 Task: Measure the distance between New York City and Chicago.
Action: Mouse moved to (191, 89)
Screenshot: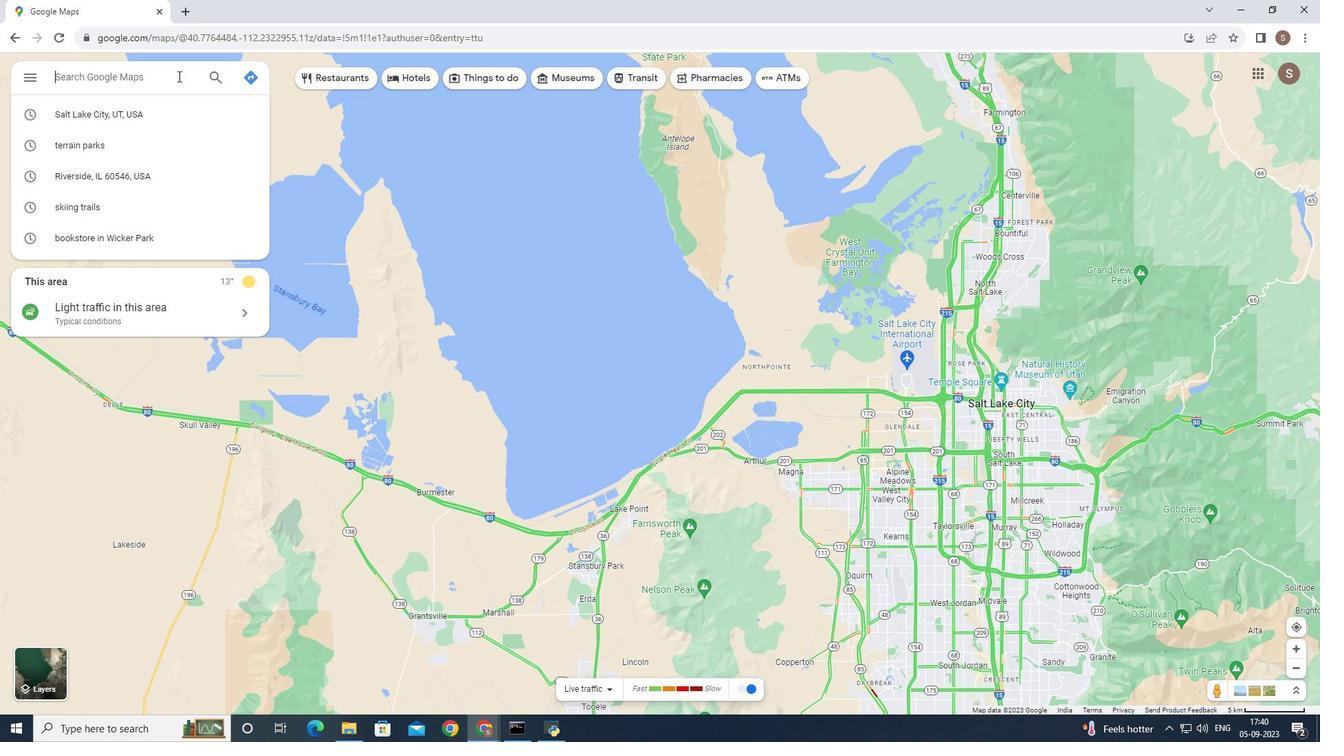 
Action: Mouse pressed left at (191, 89)
Screenshot: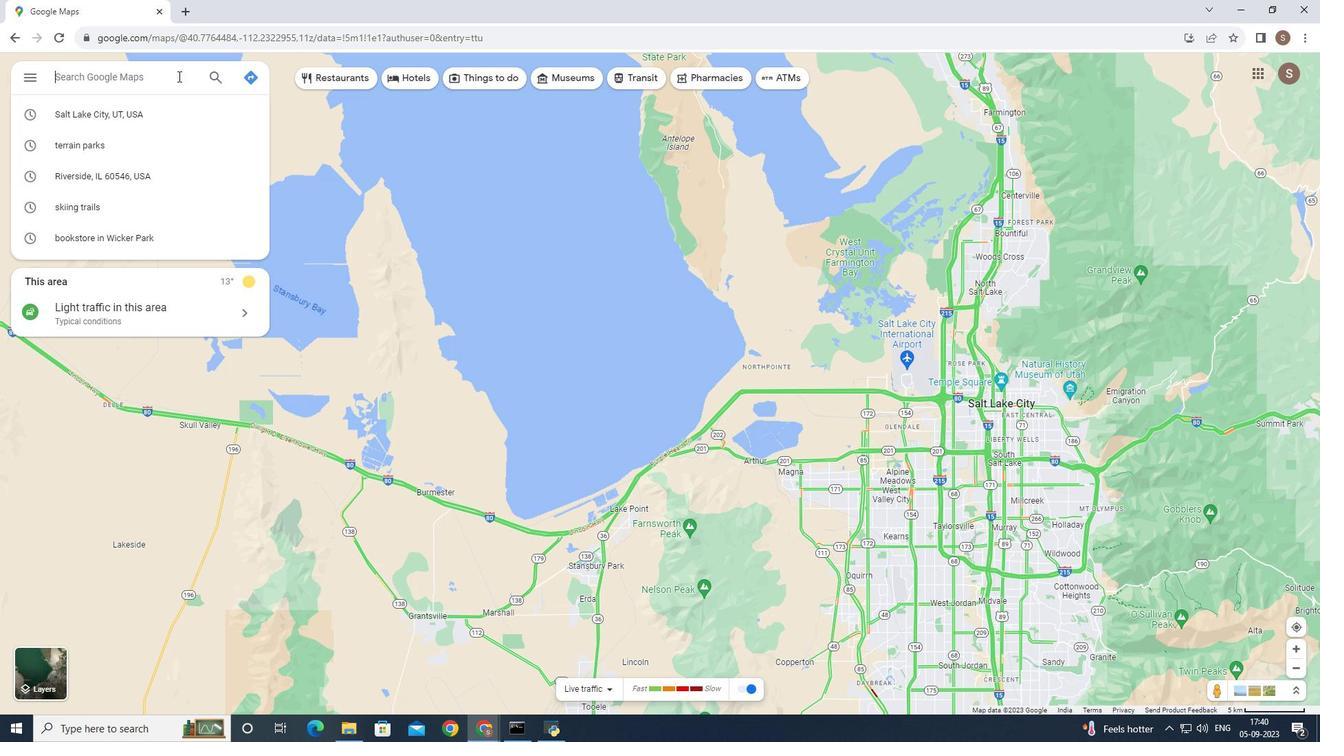 
Action: Mouse moved to (99, 313)
Screenshot: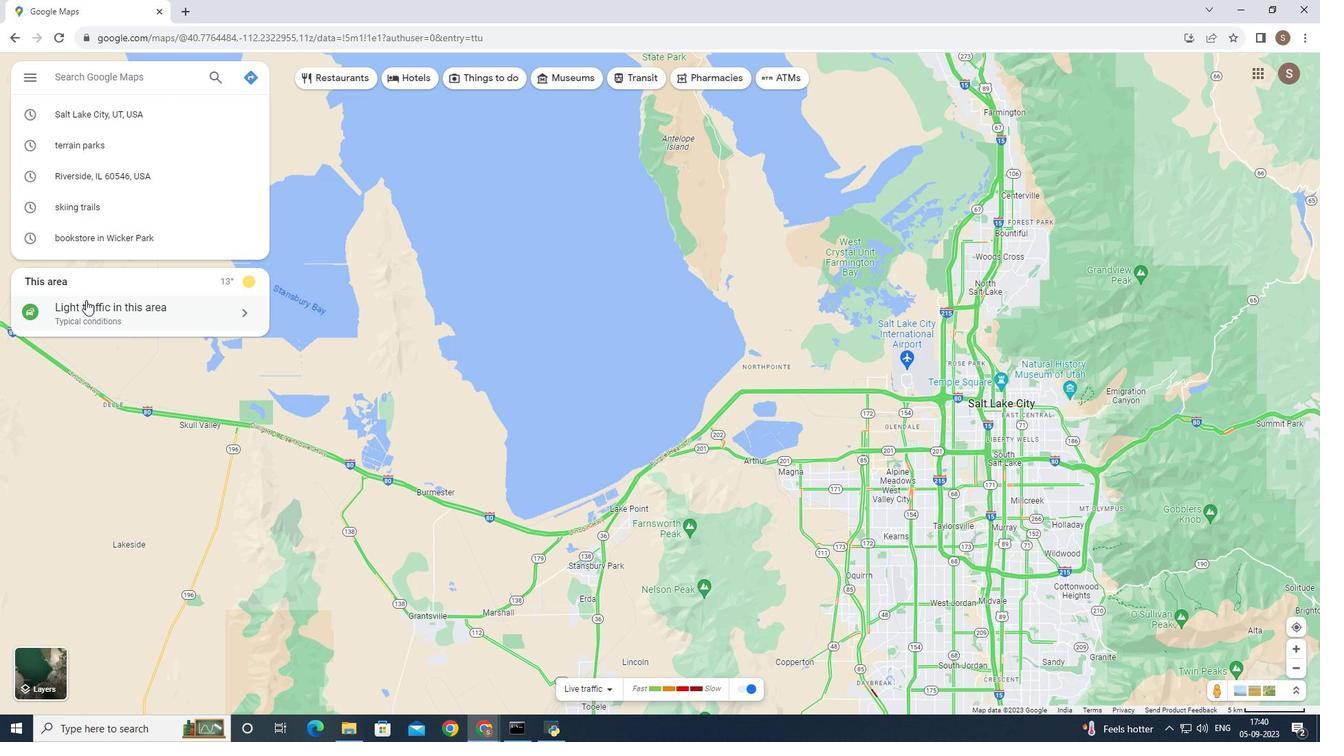 
Action: Mouse pressed left at (99, 313)
Screenshot: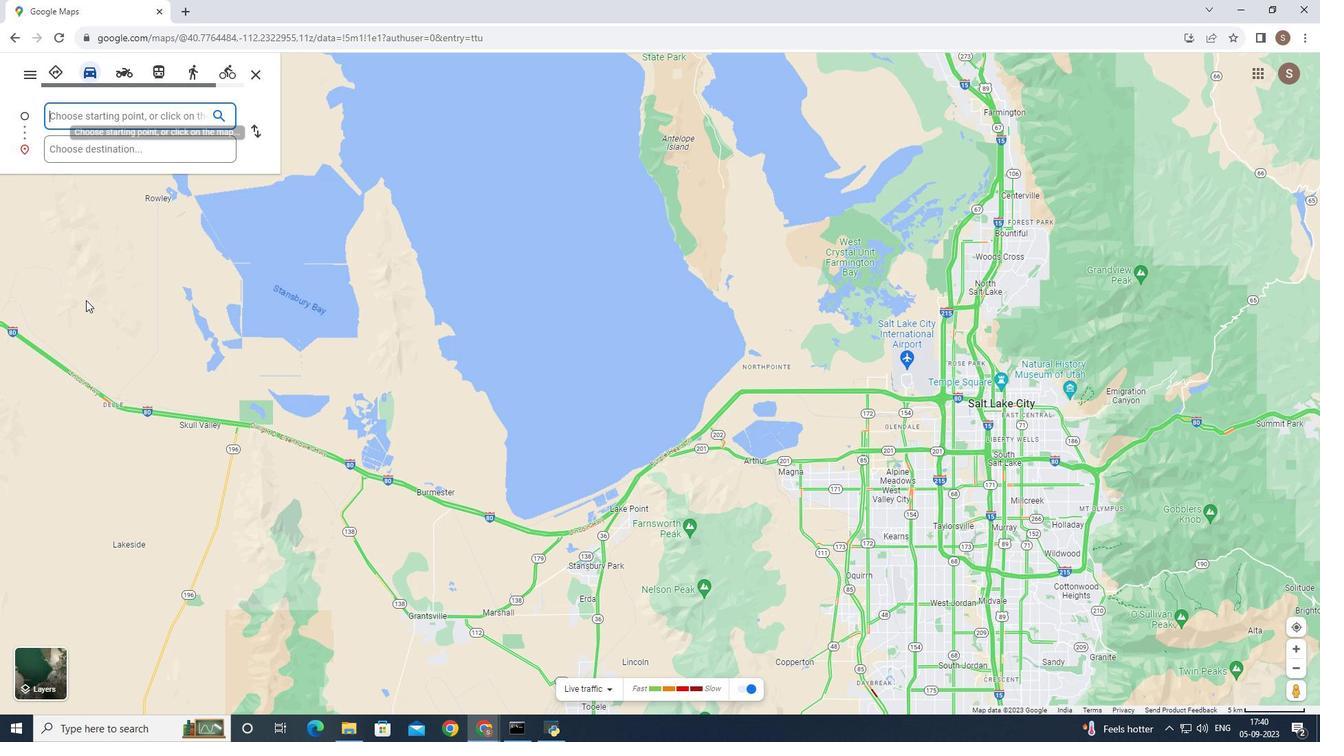 
Action: Mouse moved to (95, 127)
Screenshot: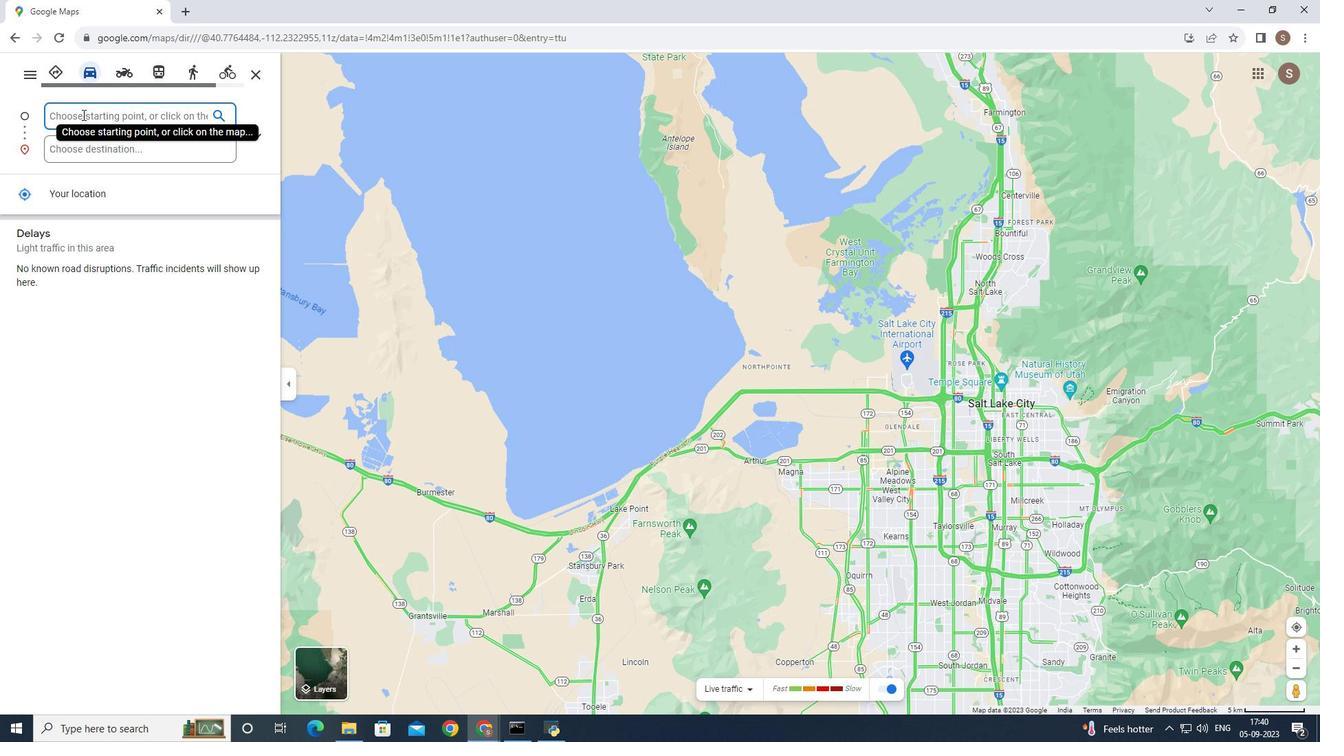 
Action: Key pressed <Key.shift><Key.shift><Key.shift><Key.shift><Key.shift><Key.shift><Key.shift><Key.shift><Key.shift><Key.shift><Key.shift><Key.shift><Key.shift><Key.shift>New<Key.space><Key.shift><Key.shift><Key.shift><Key.shift><Key.shift><Key.shift><Key.shift><Key.shift>York<Key.space><Key.shift>City
Screenshot: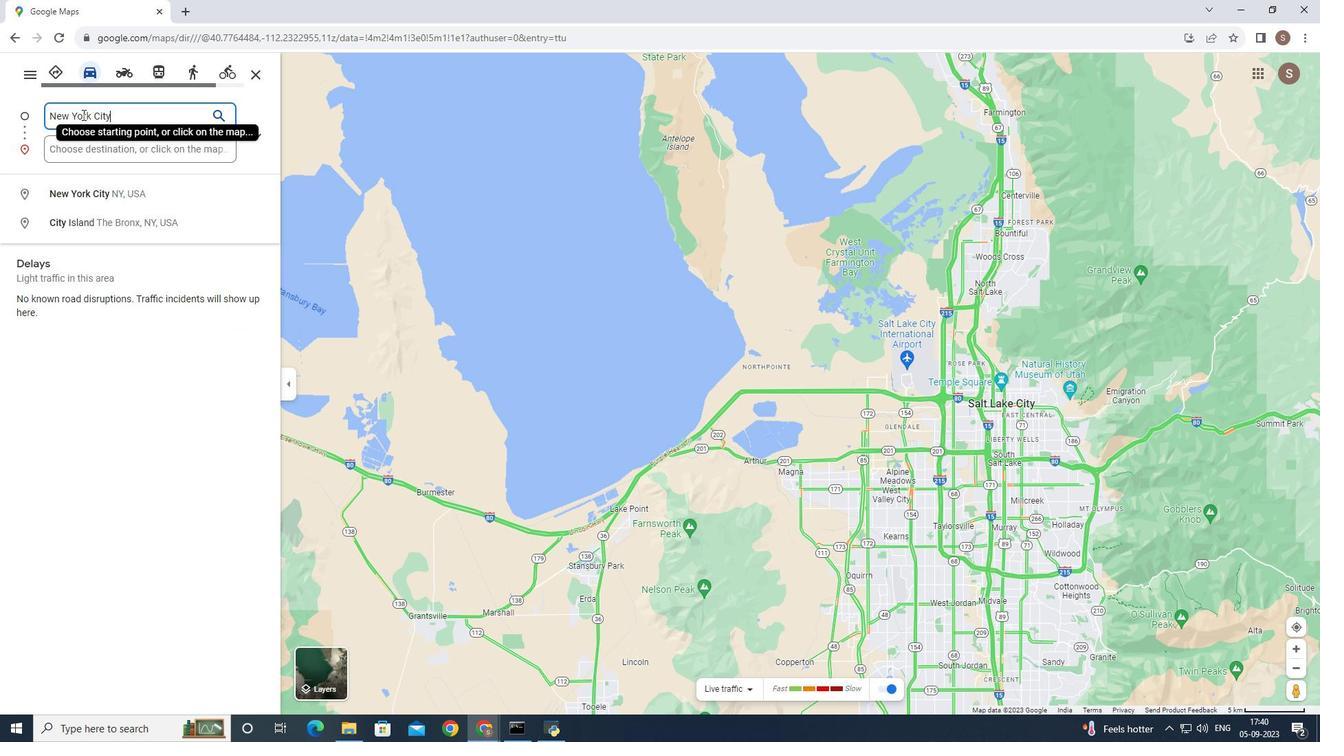 
Action: Mouse moved to (101, 158)
Screenshot: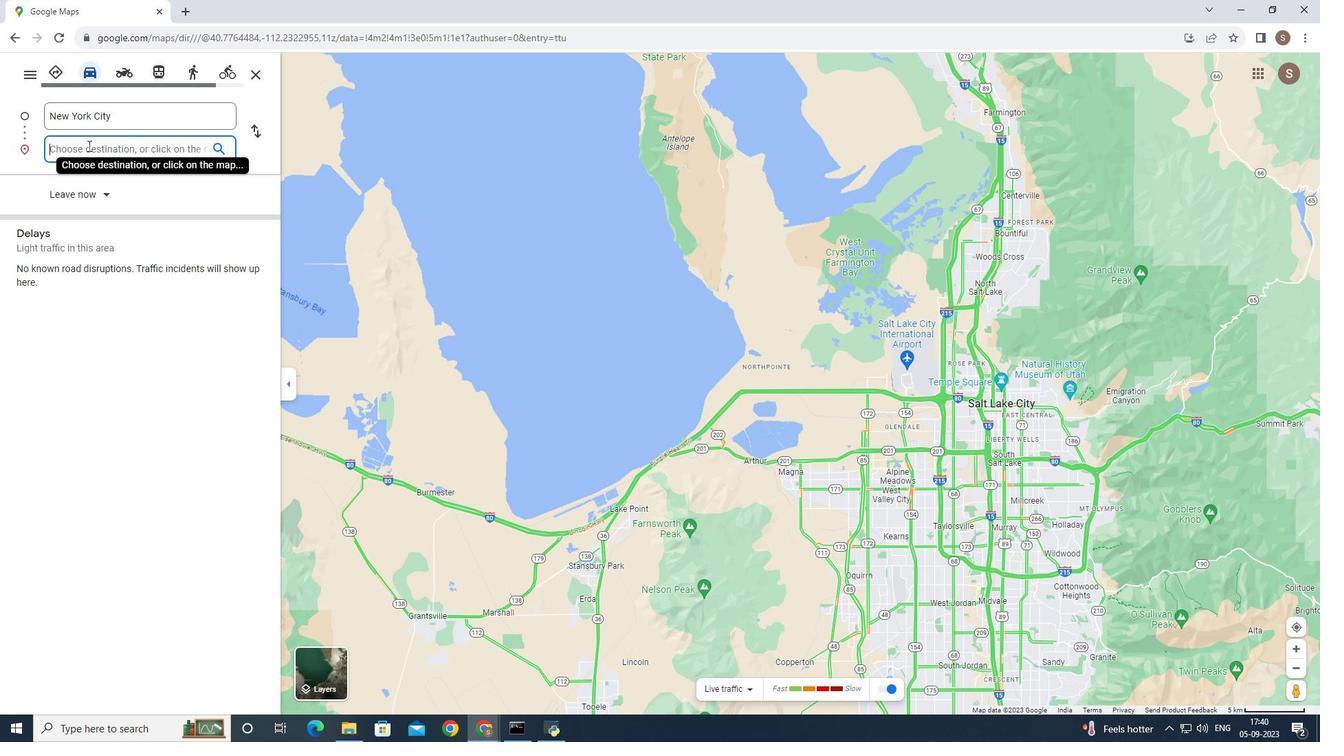 
Action: Mouse pressed left at (101, 158)
Screenshot: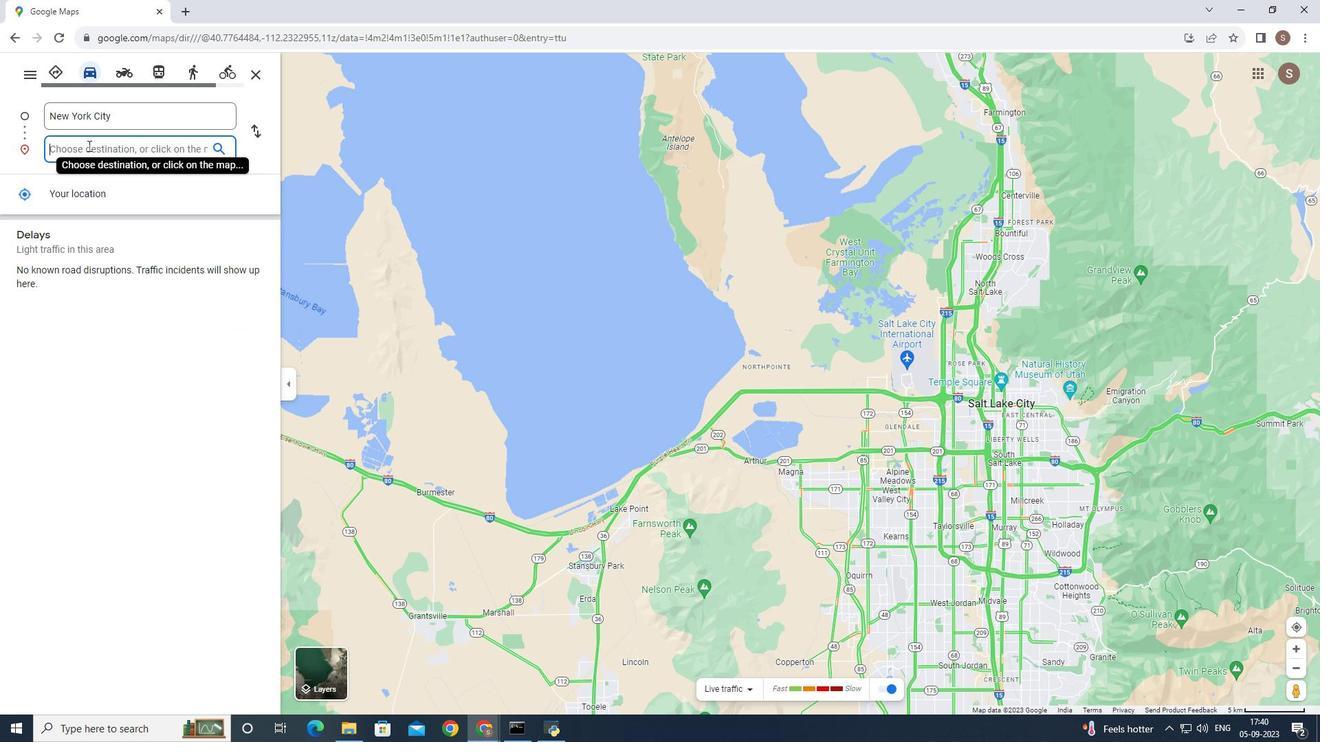 
Action: Key pressed <Key.shift><Key.shift><Key.shift><Key.shift><Key.shift><Key.shift><Key.shift><Key.shift><Key.shift><Key.shift><Key.shift><Key.shift>Chicago<Key.enter>
Screenshot: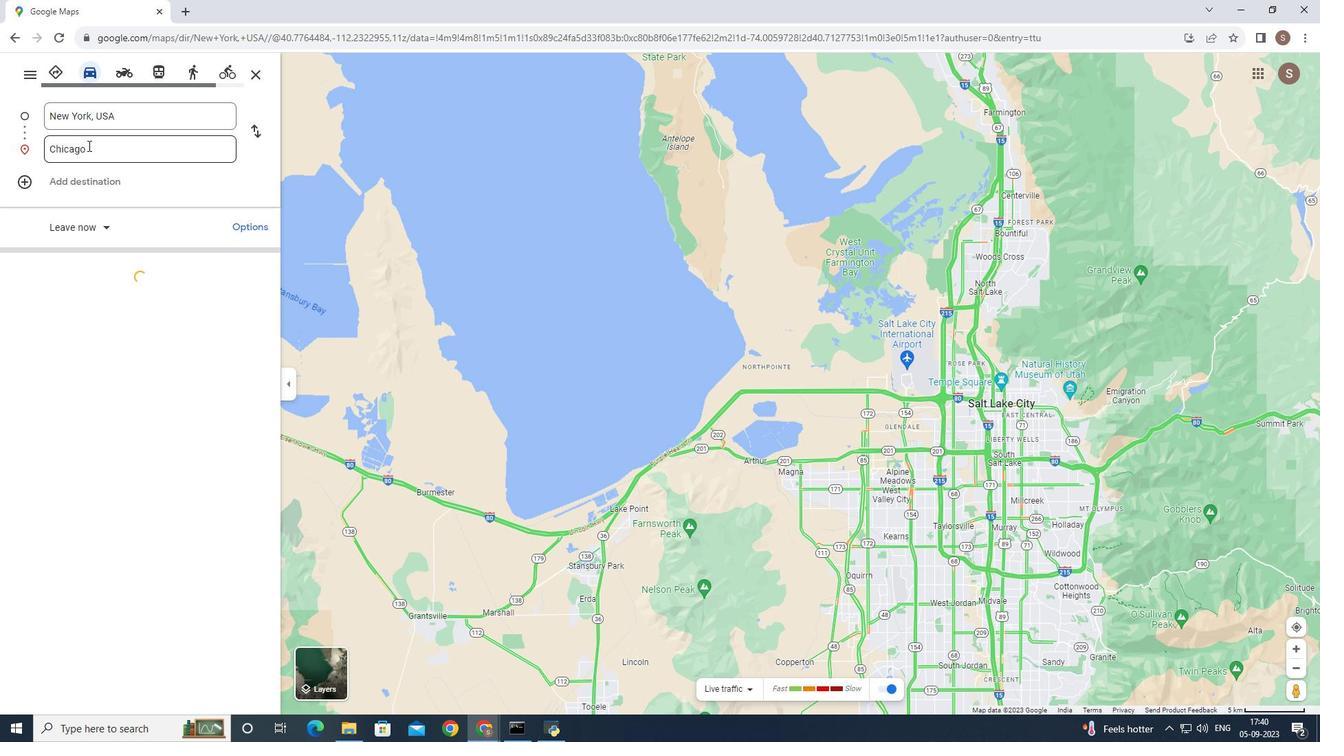 
Action: Mouse moved to (336, 651)
Screenshot: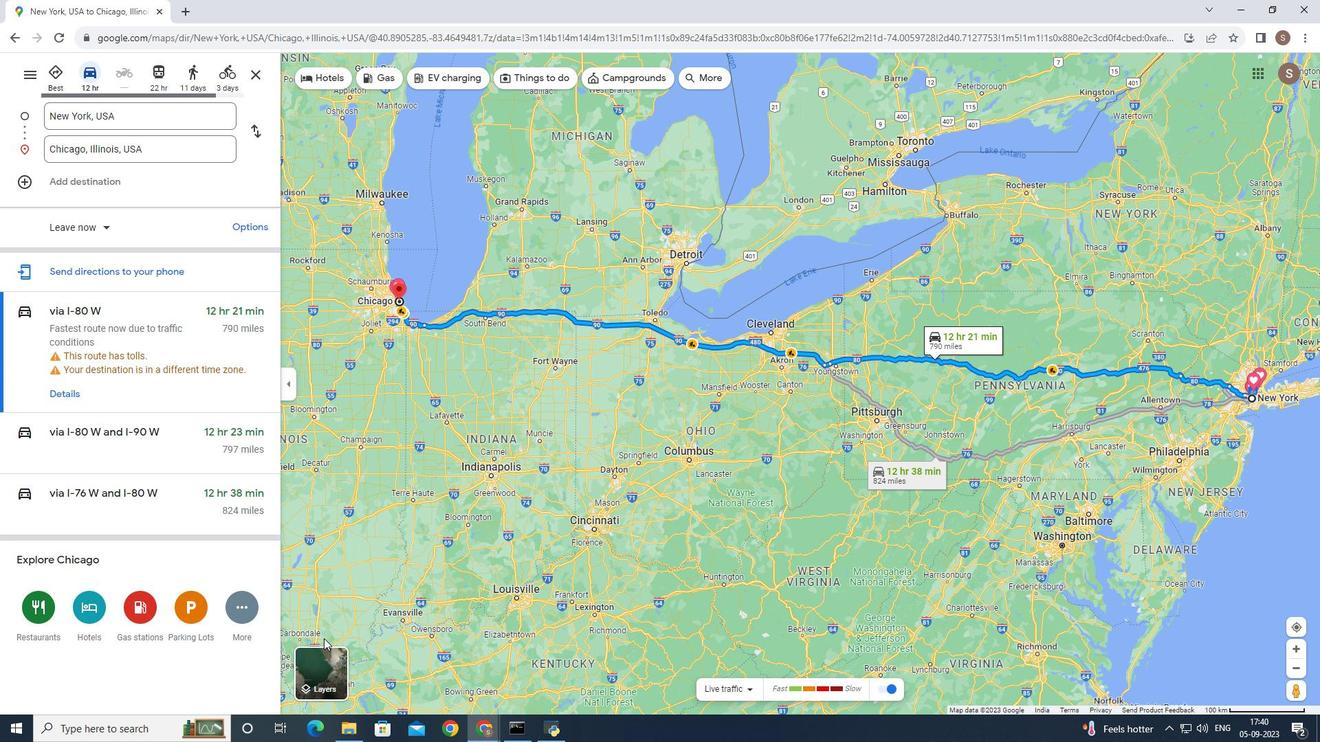 
Action: Mouse pressed left at (336, 651)
Screenshot: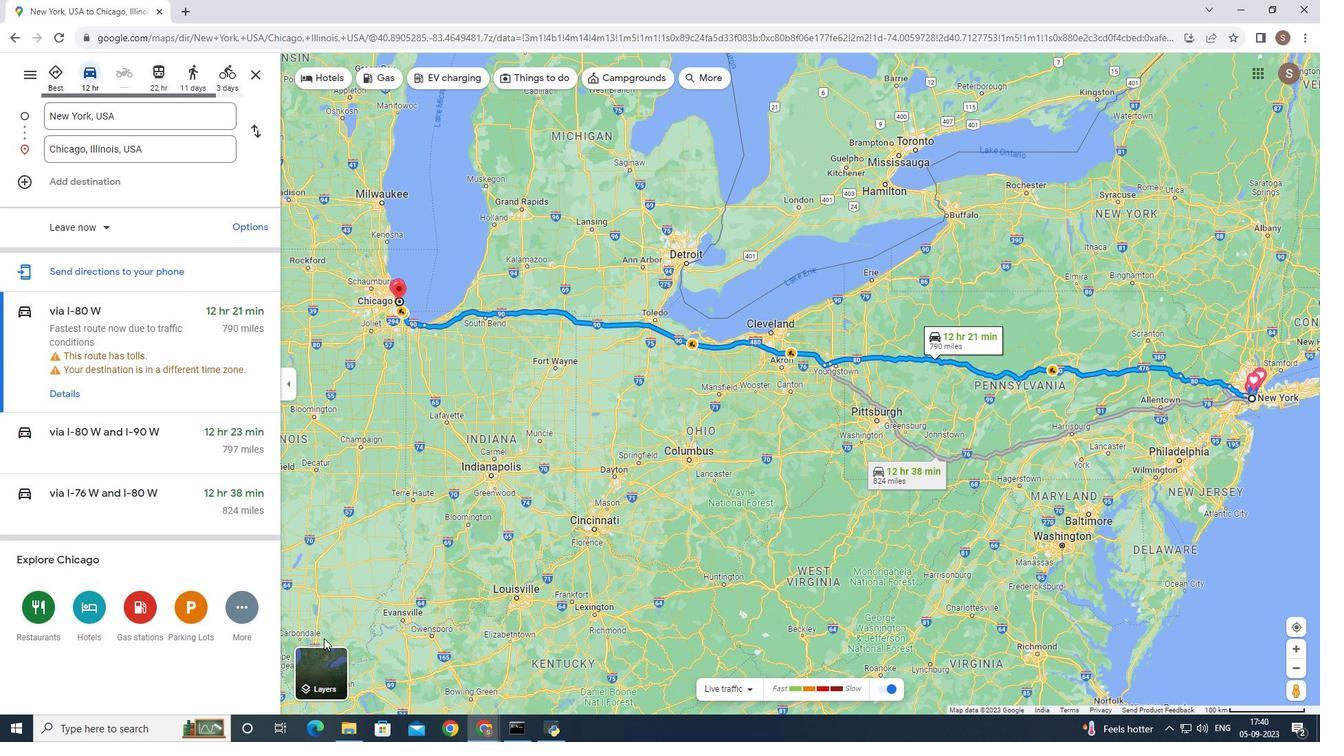 
Action: Mouse moved to (336, 666)
Screenshot: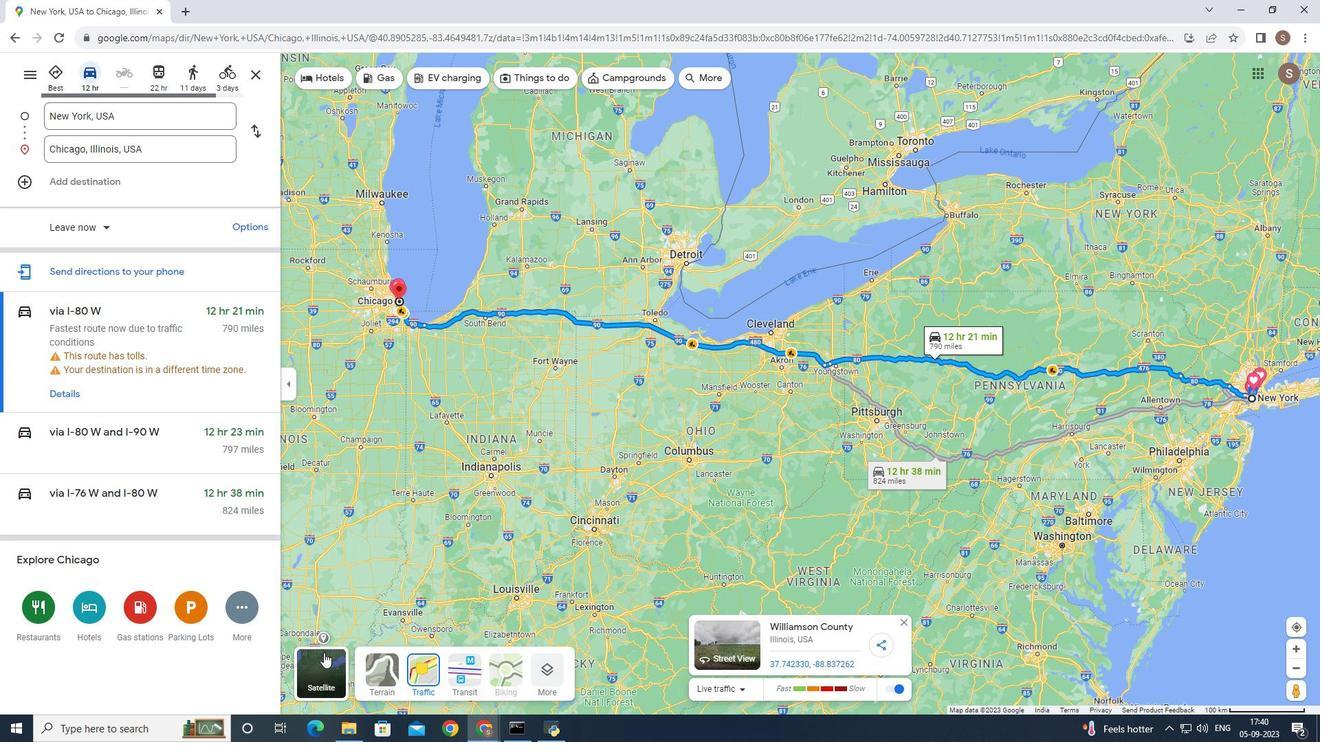 
Action: Mouse pressed left at (336, 666)
Screenshot: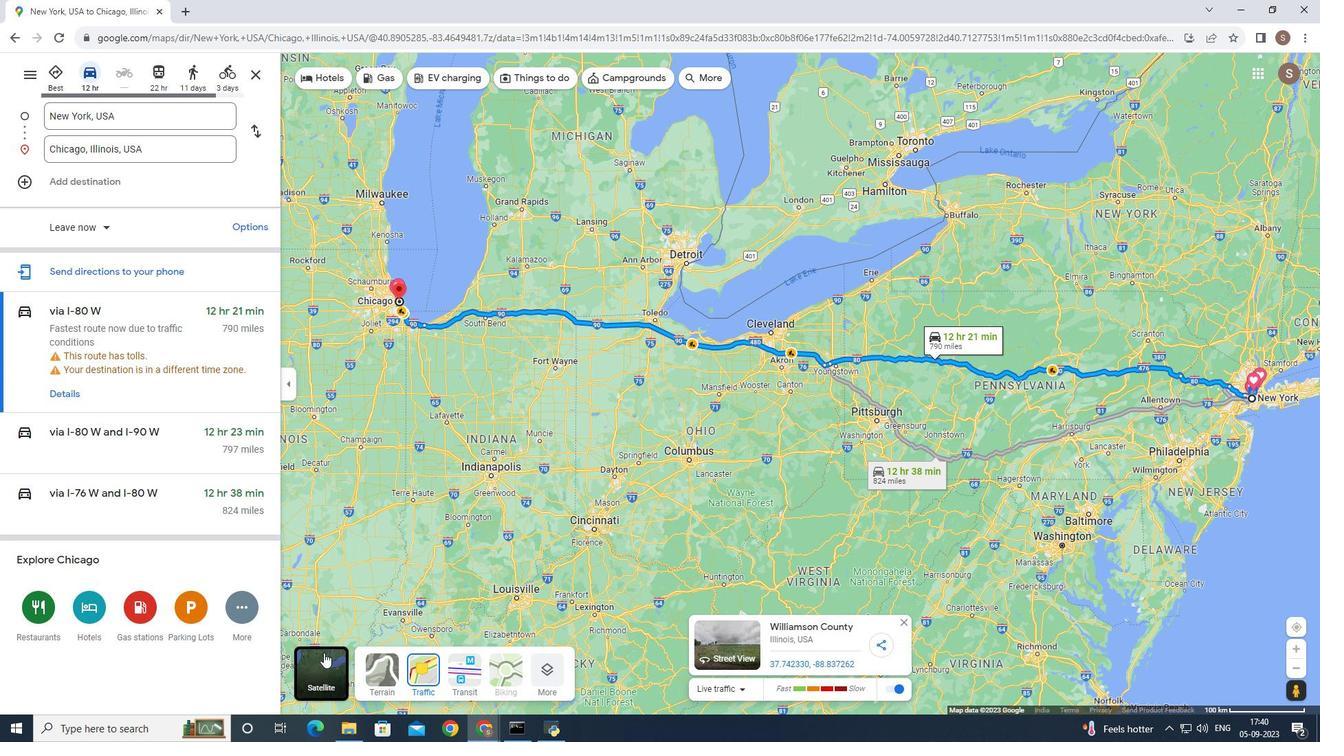 
Action: Mouse moved to (353, 688)
Screenshot: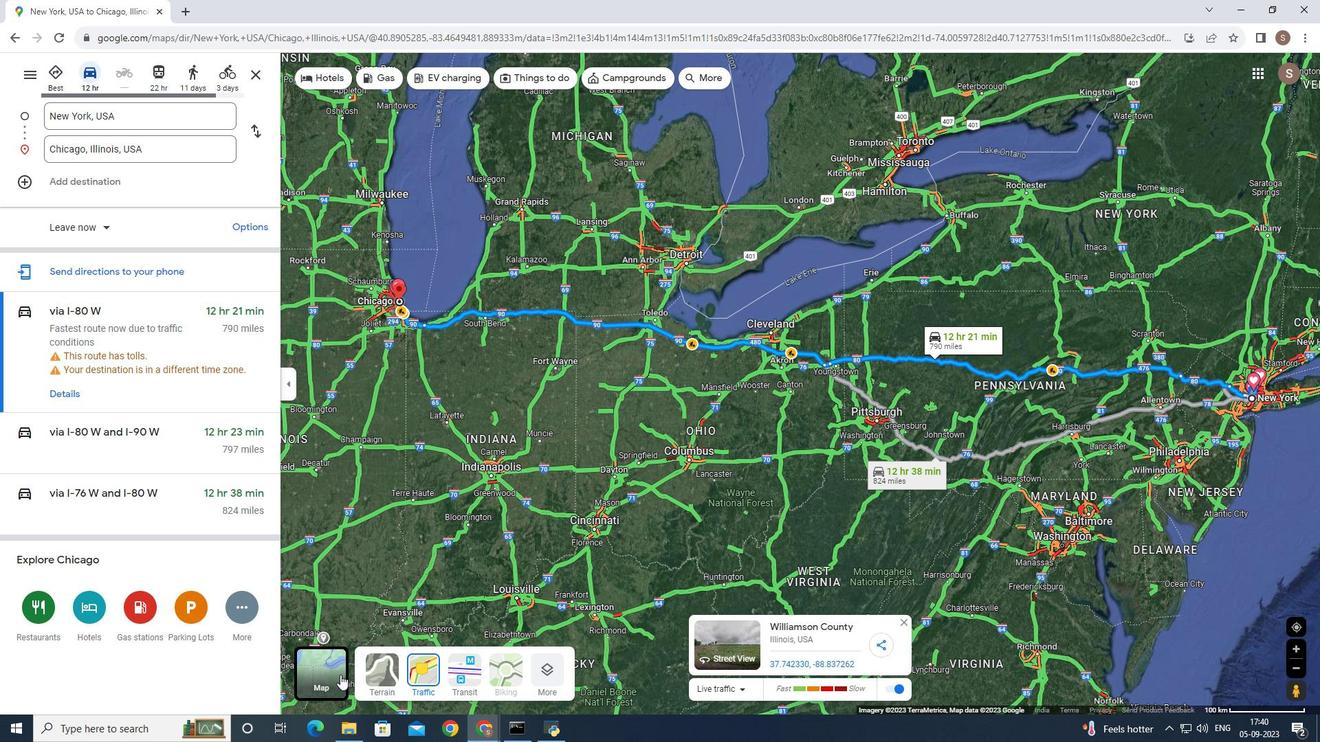 
Action: Mouse pressed left at (353, 688)
Screenshot: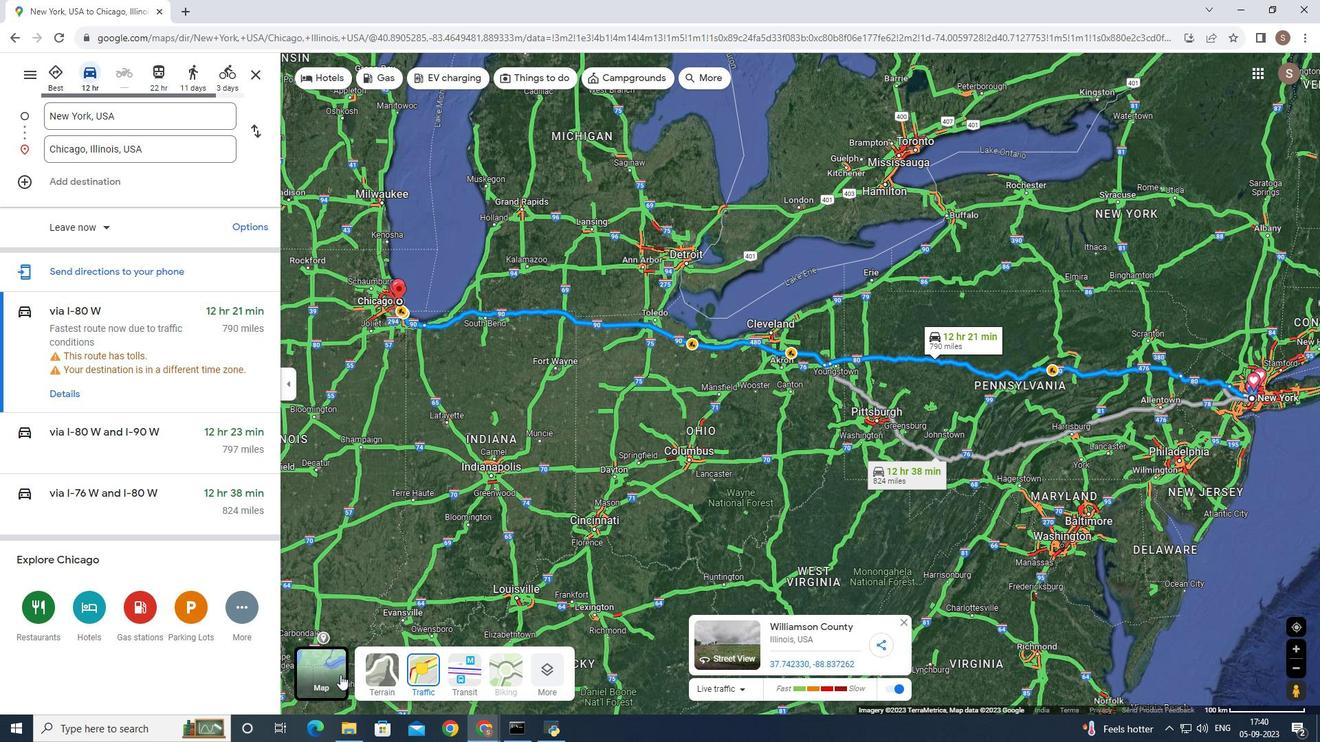 
Action: Mouse moved to (347, 685)
Screenshot: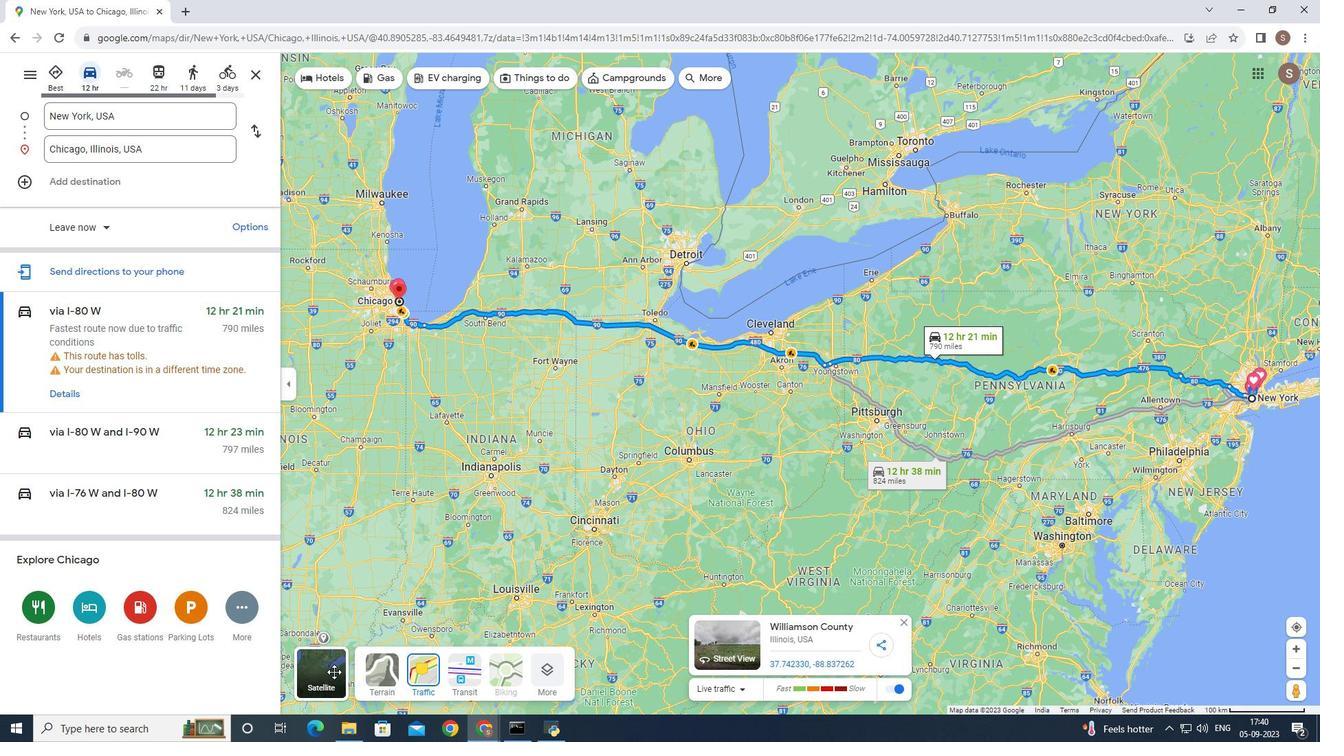 
Action: Mouse pressed left at (347, 685)
Screenshot: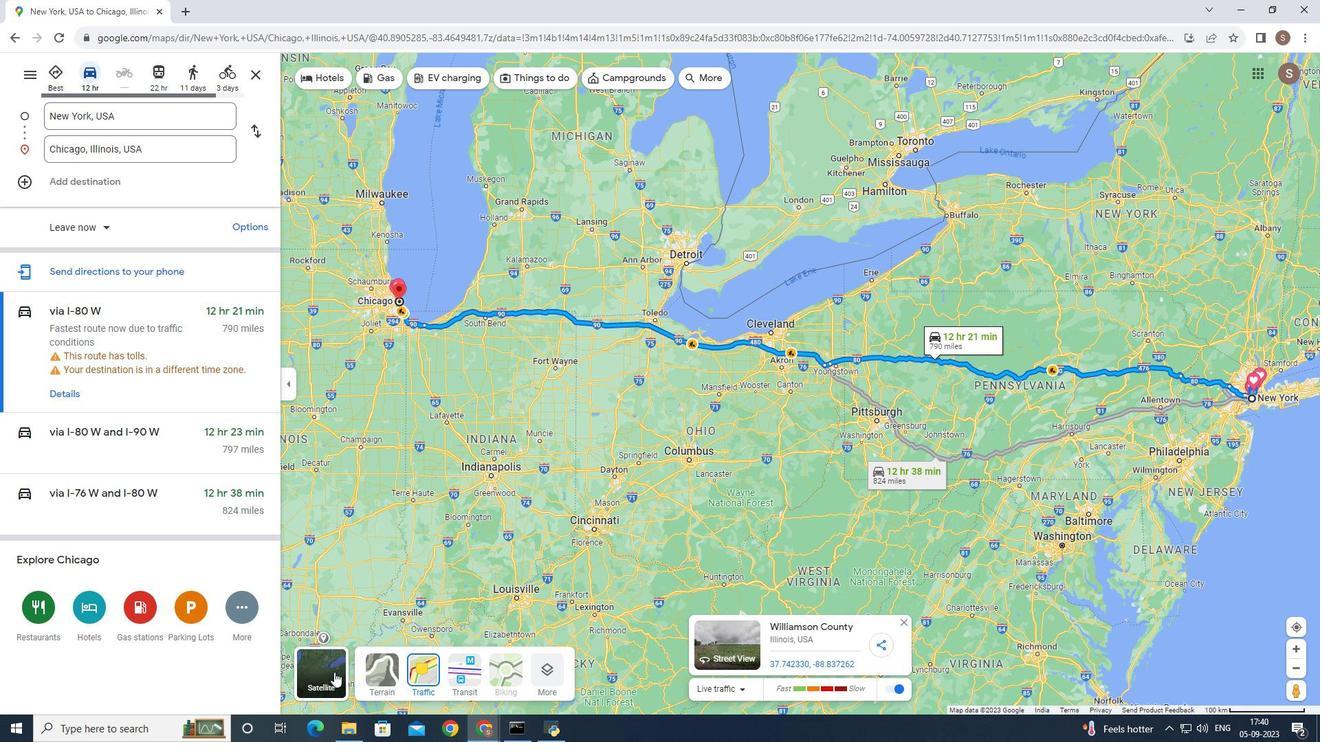 
Action: Mouse moved to (347, 684)
Screenshot: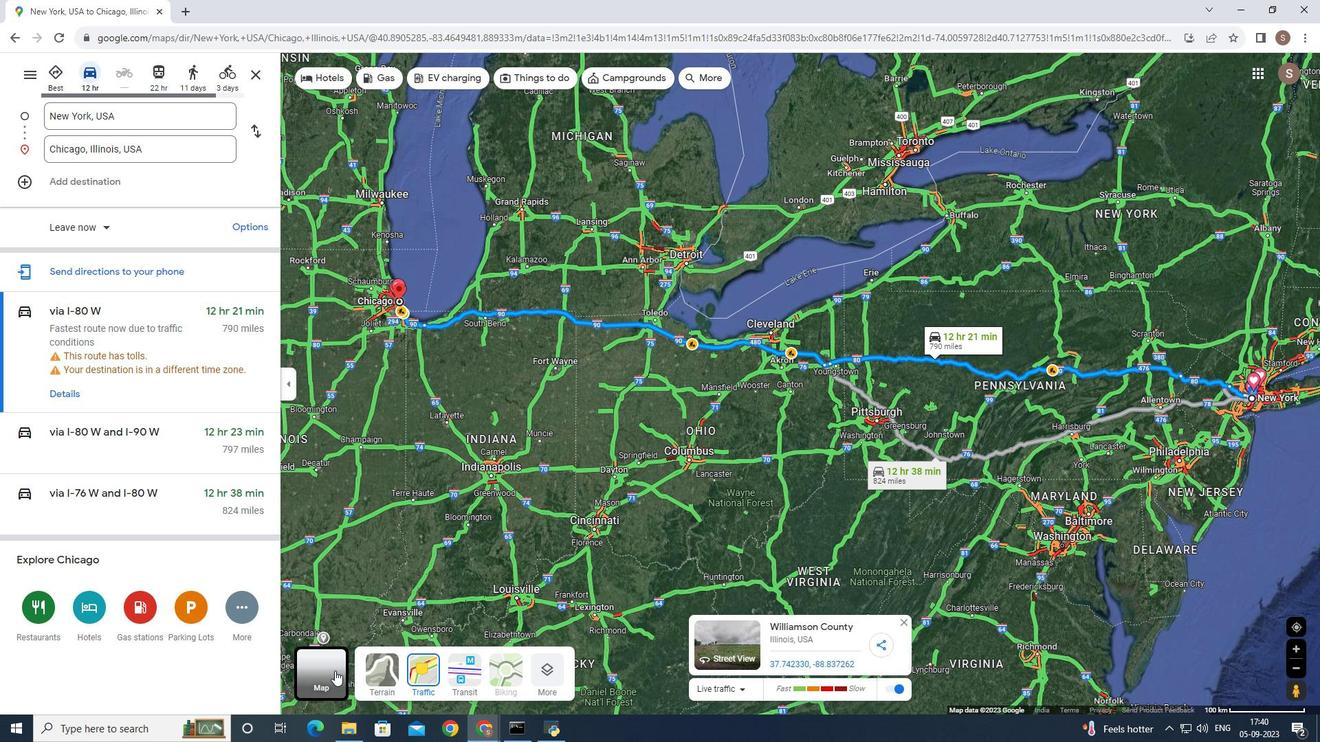 
Action: Mouse pressed left at (347, 684)
Screenshot: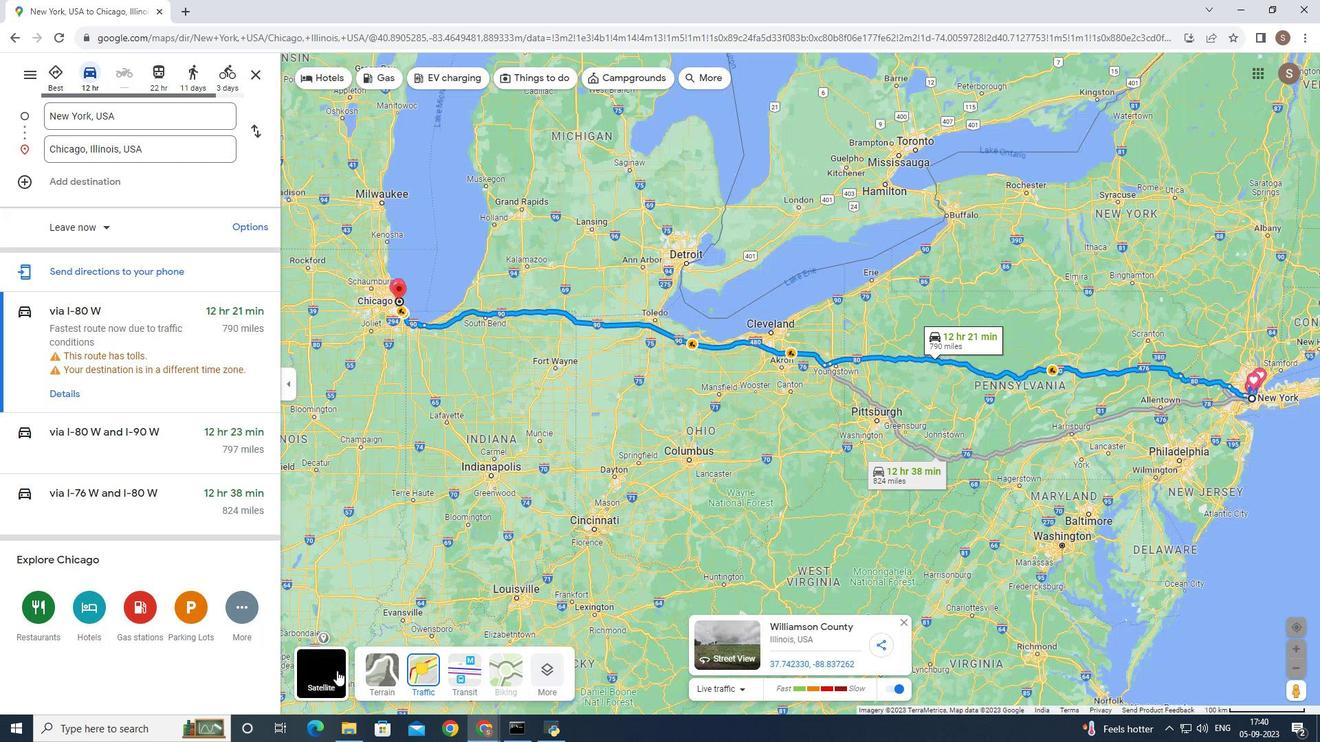 
Action: Mouse moved to (562, 686)
Screenshot: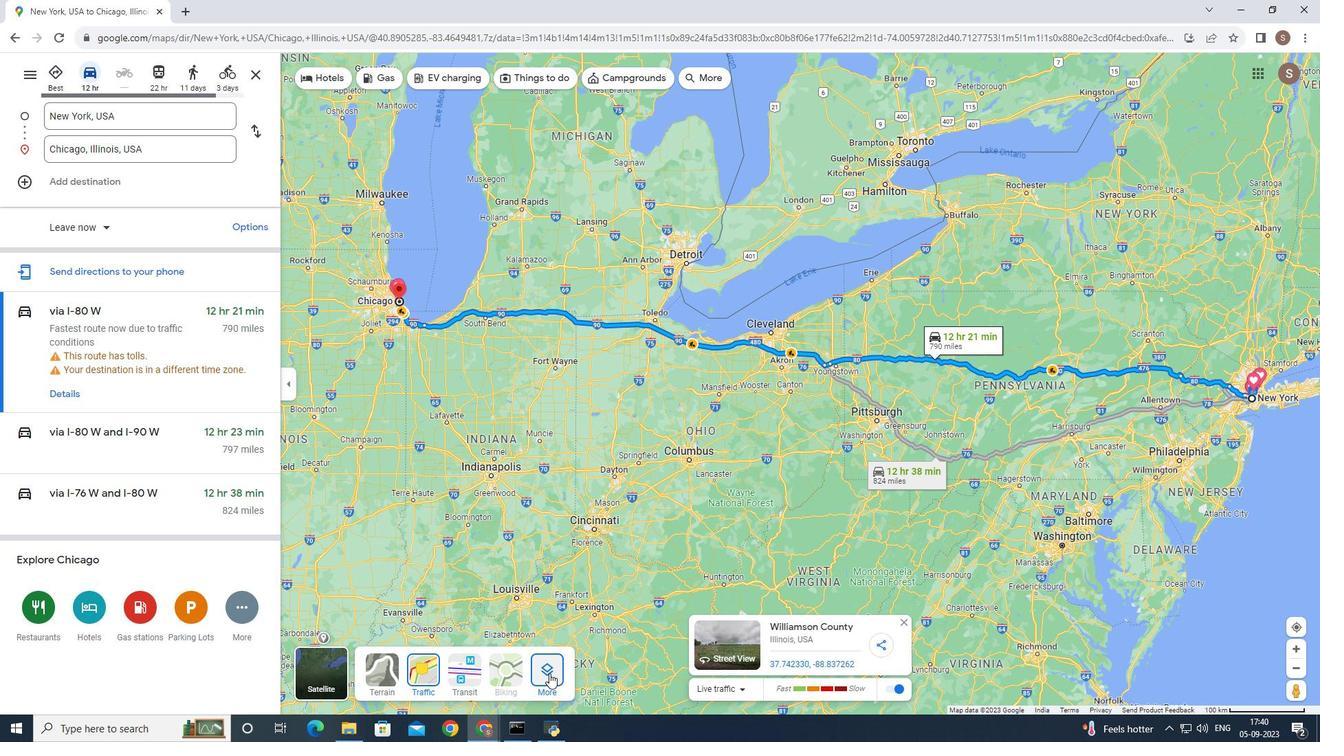 
Action: Mouse pressed left at (562, 686)
Screenshot: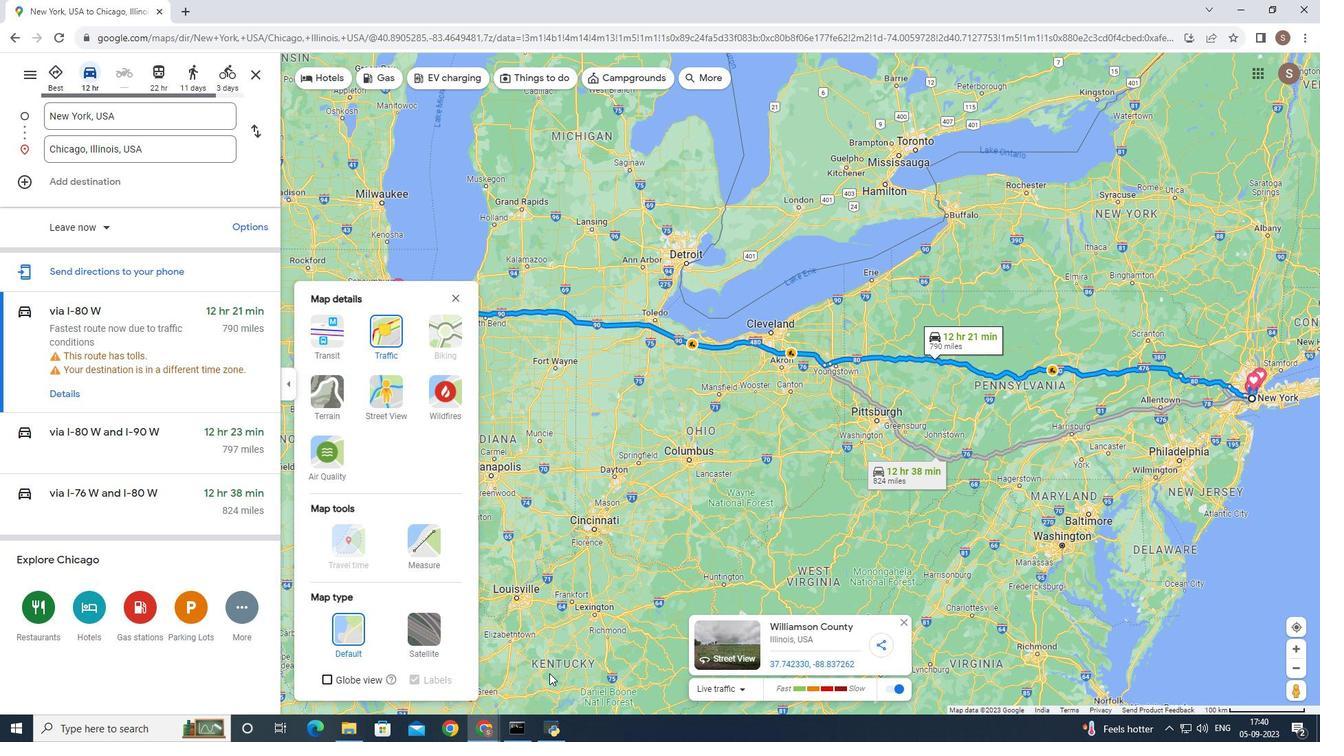 
Action: Mouse moved to (433, 574)
Screenshot: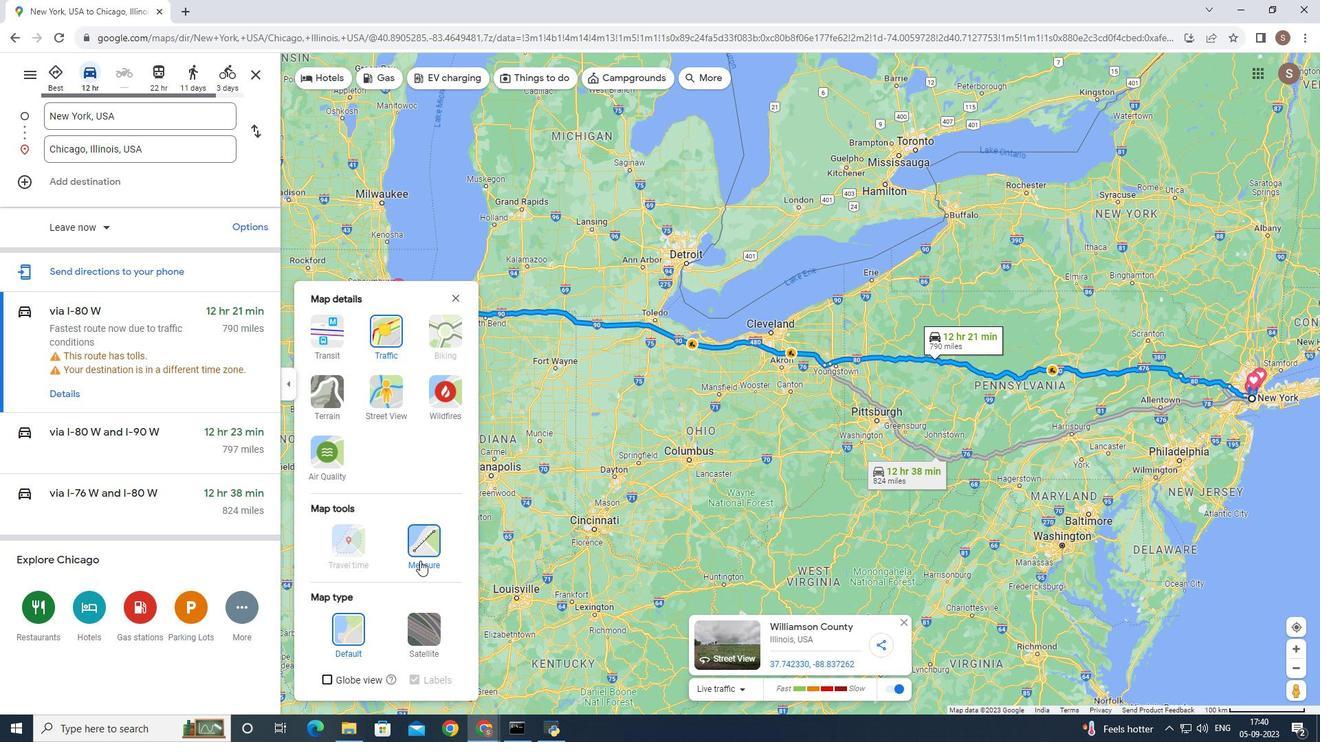 
Action: Mouse pressed left at (433, 574)
Screenshot: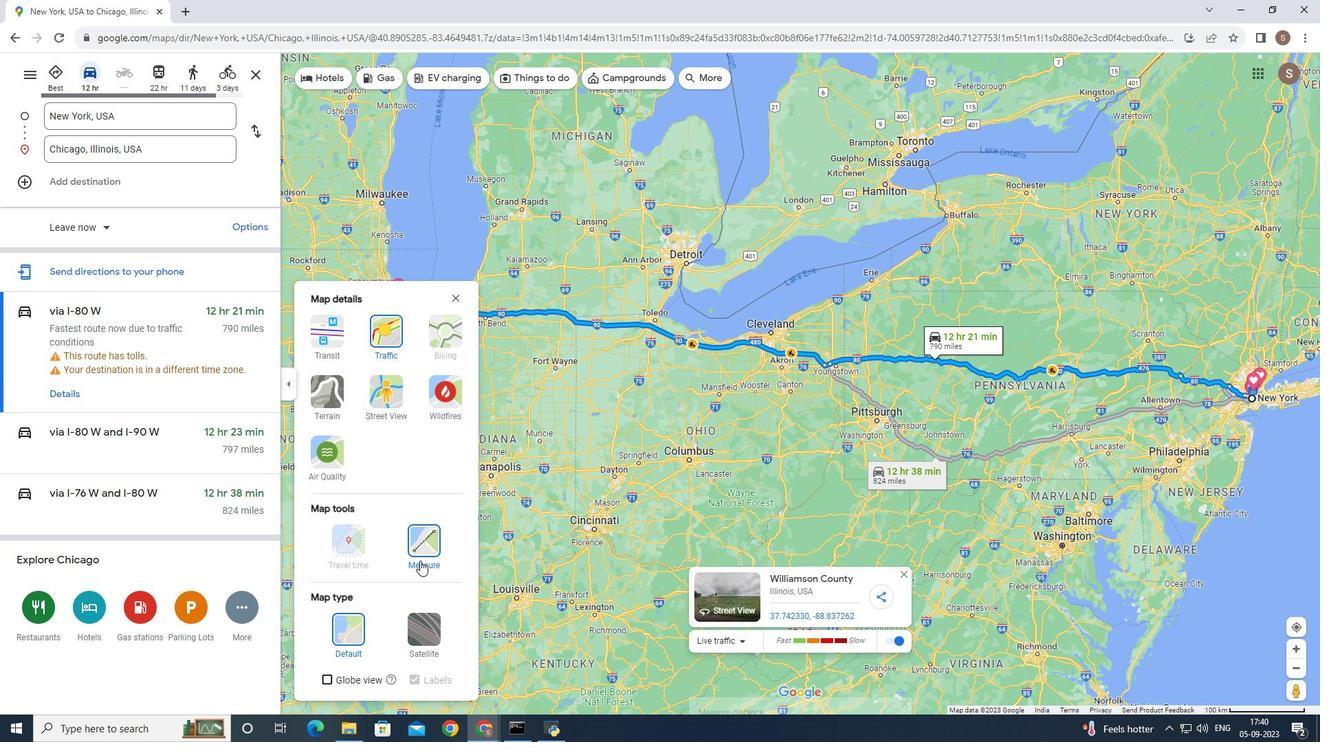 
Action: Mouse moved to (913, 587)
Screenshot: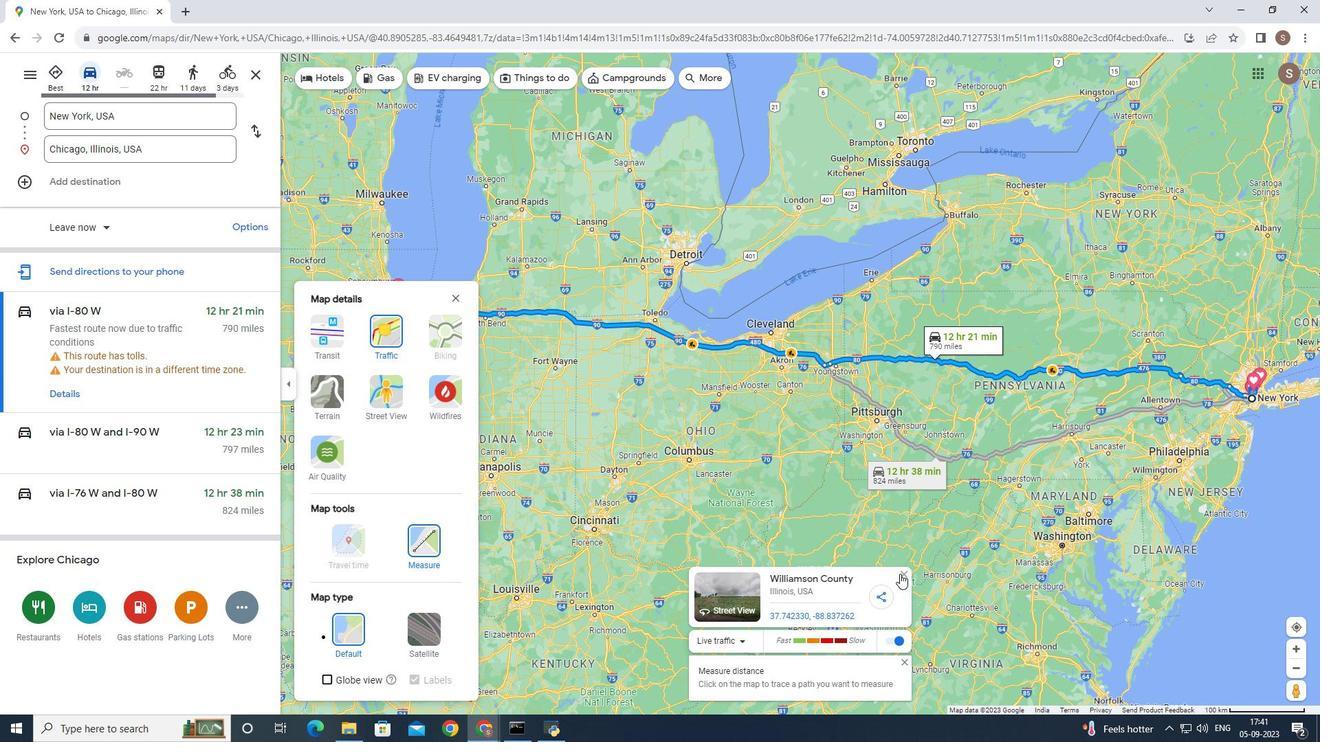 
Action: Mouse pressed left at (913, 587)
Screenshot: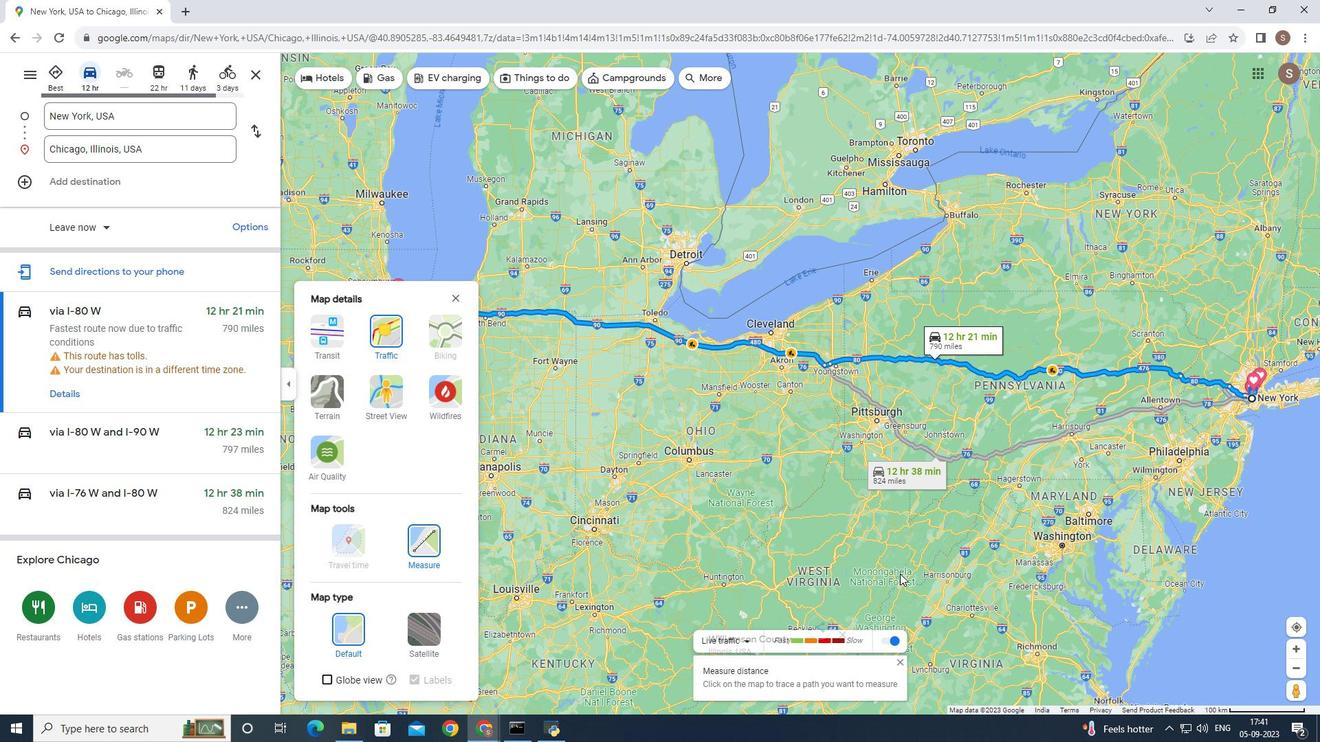 
Action: Mouse moved to (466, 309)
Screenshot: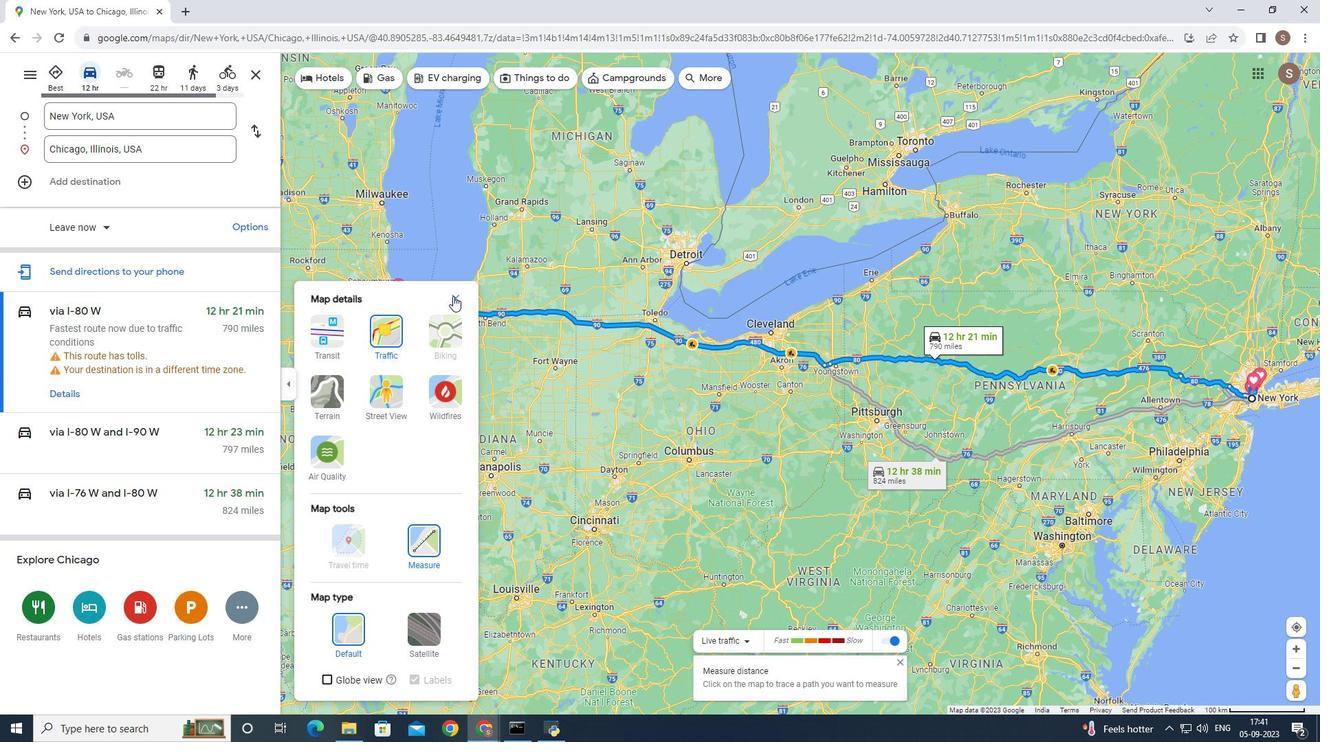 
Action: Mouse pressed left at (466, 309)
Screenshot: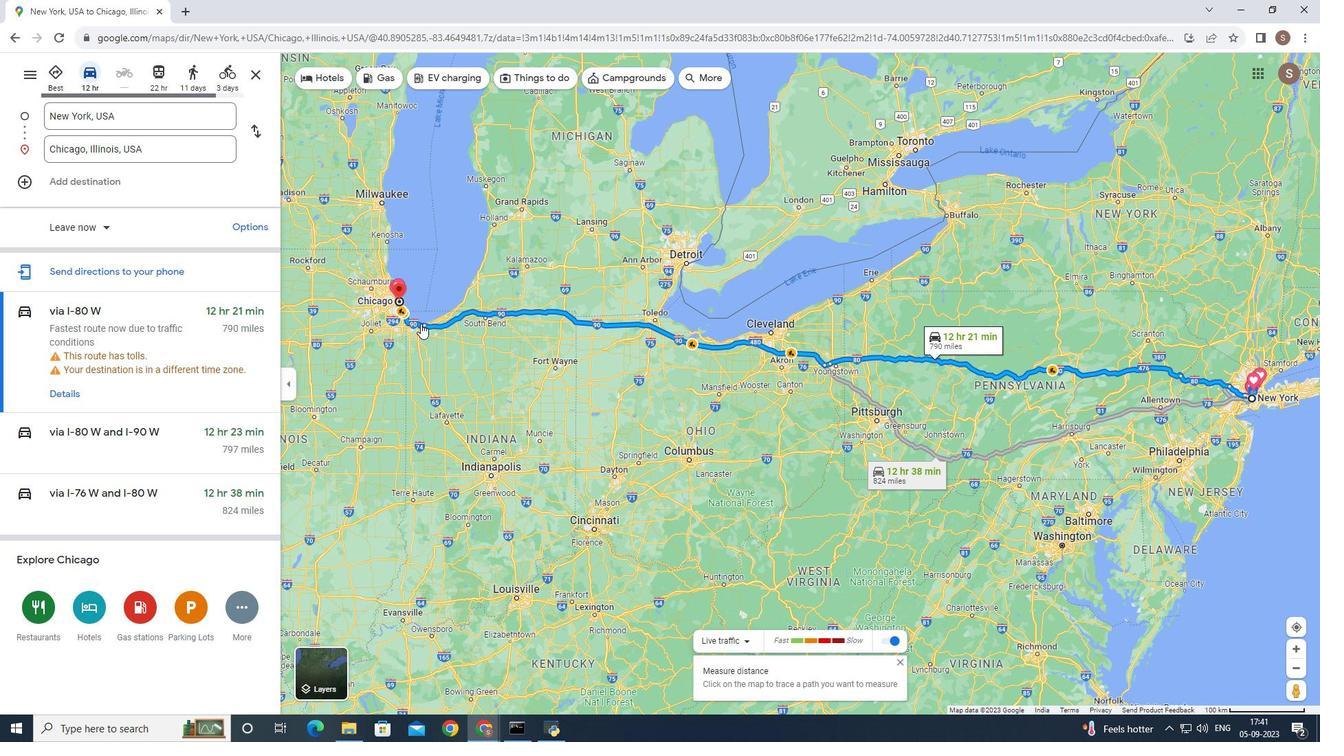 
Action: Mouse moved to (411, 316)
Screenshot: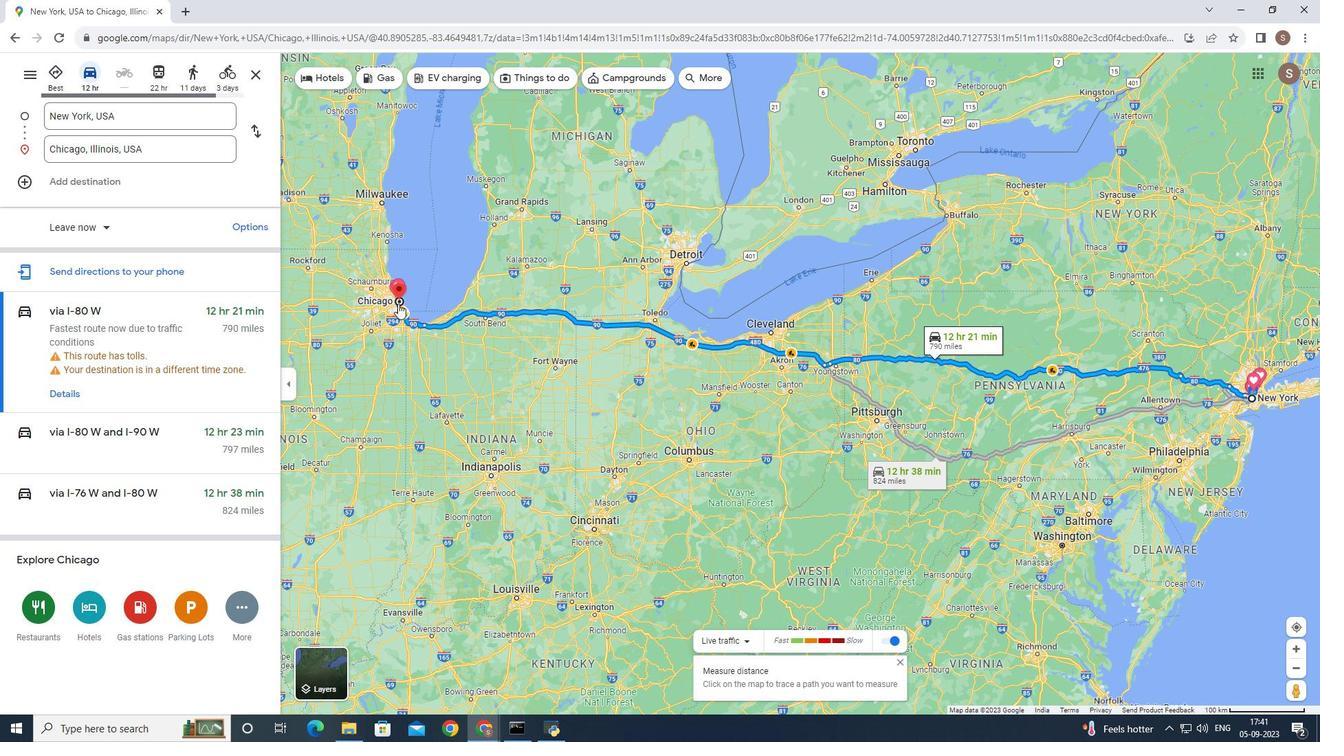 
Action: Mouse pressed left at (411, 316)
Screenshot: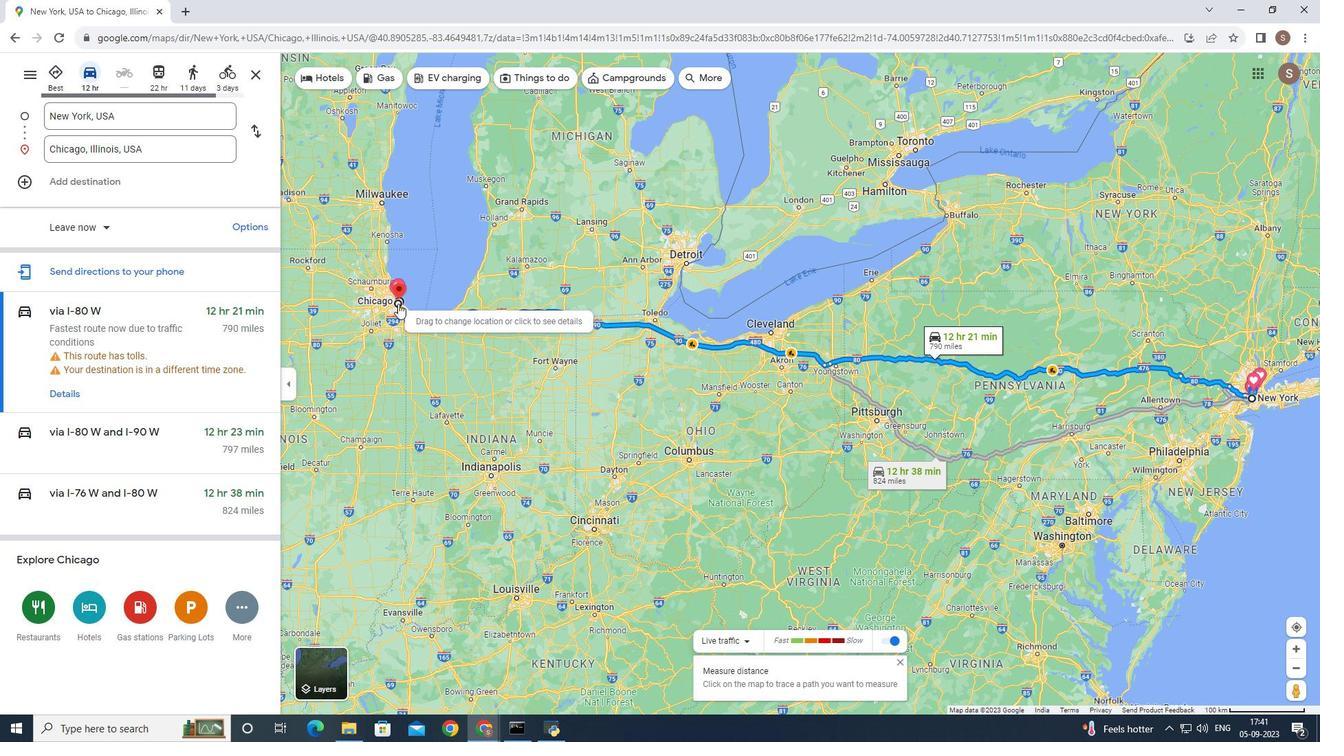 
Action: Mouse moved to (1263, 409)
Screenshot: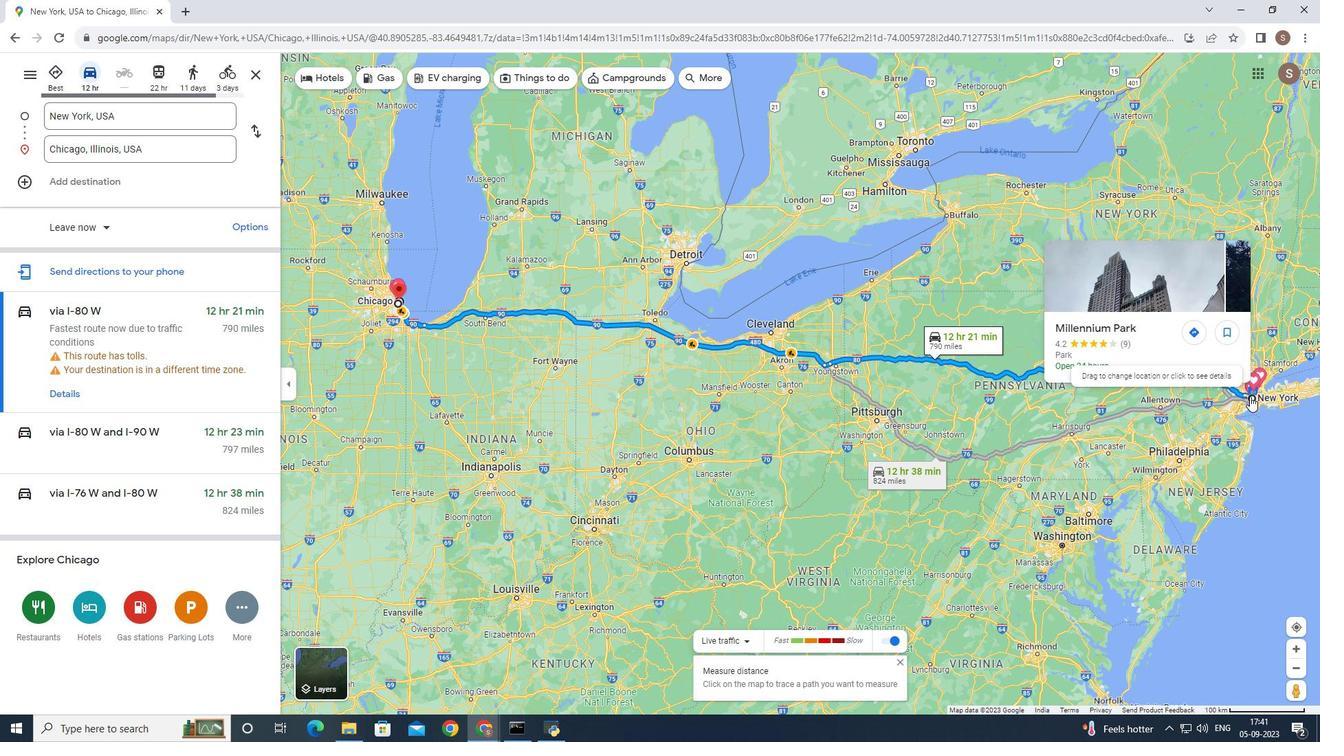 
Action: Mouse pressed left at (1263, 409)
Screenshot: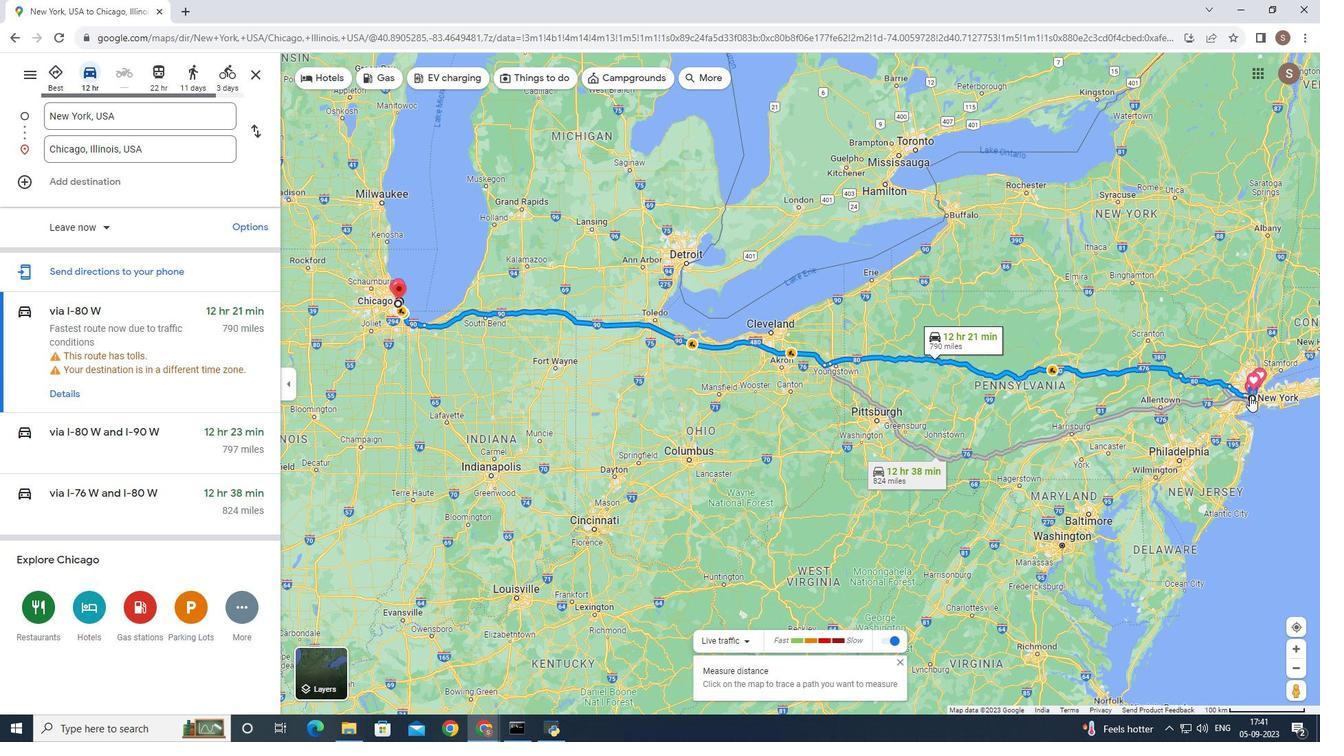 
Action: Mouse moved to (676, 336)
Screenshot: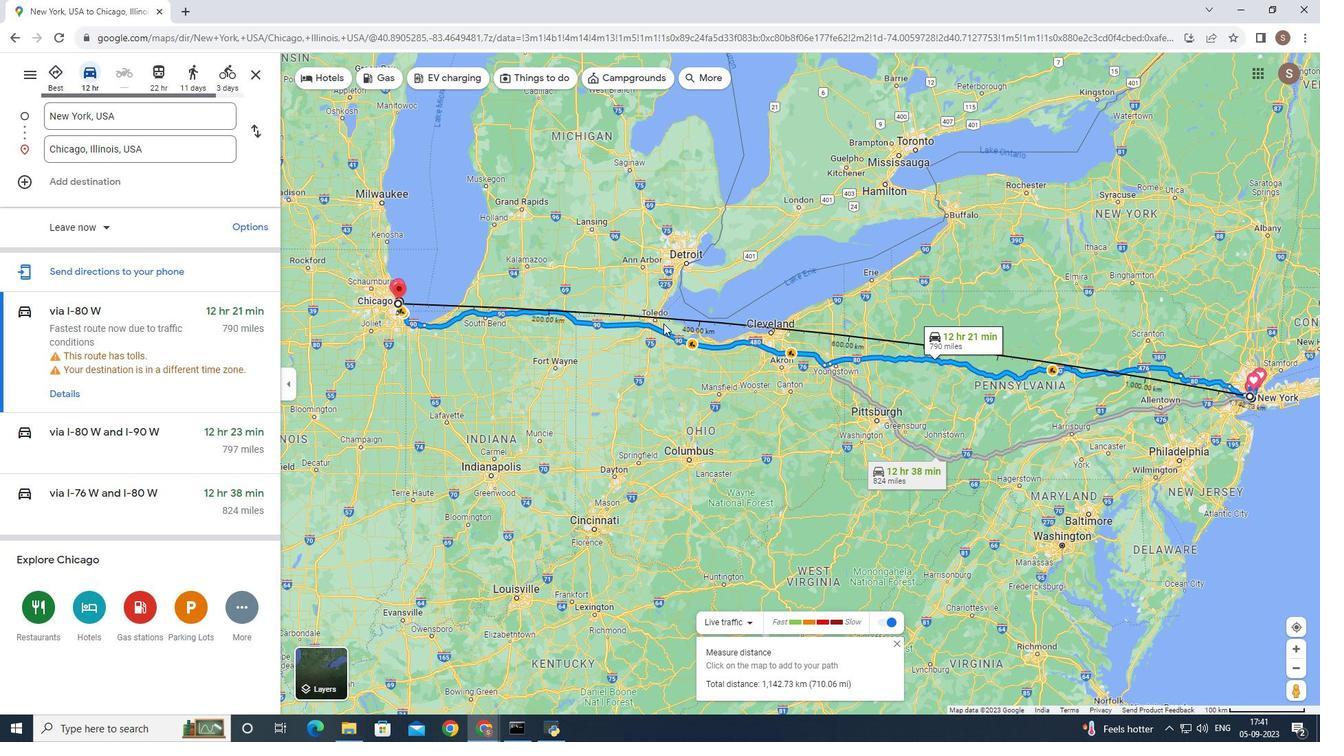 
Action: Mouse scrolled (676, 337) with delta (0, 0)
Screenshot: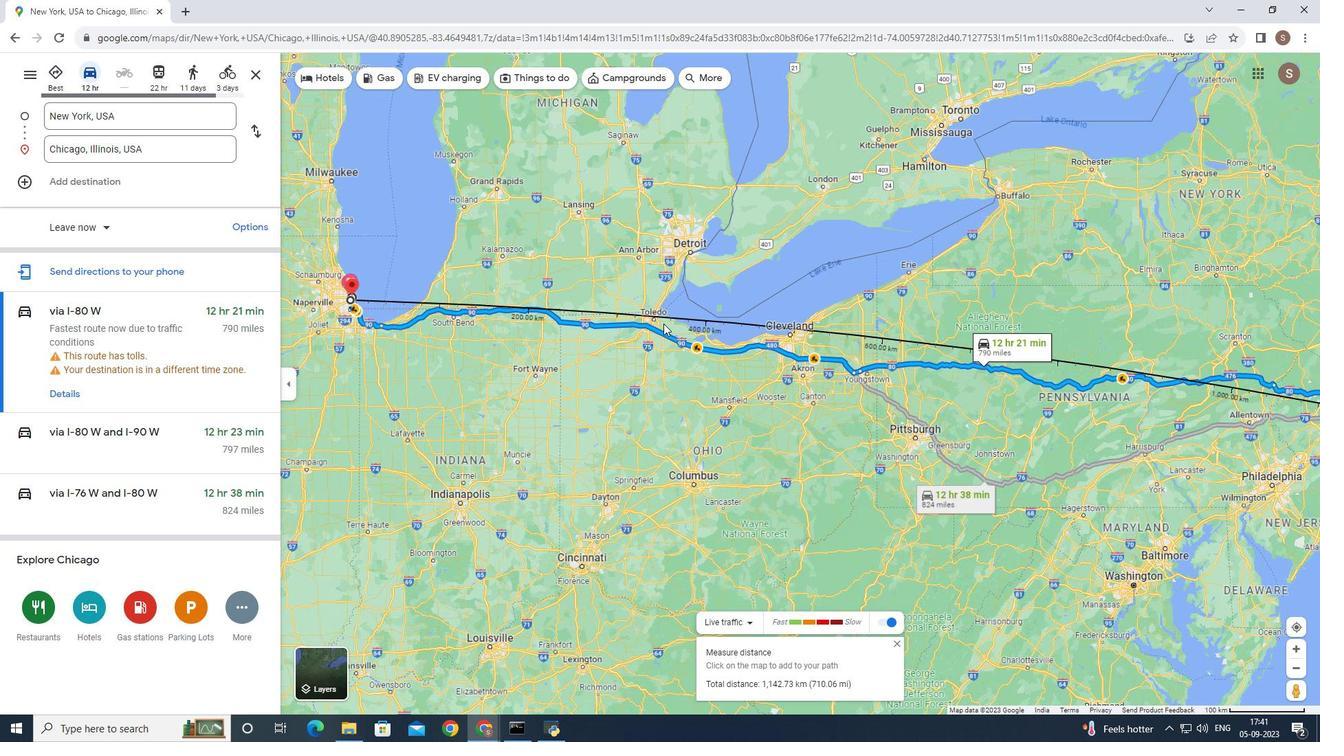 
Action: Mouse moved to (735, 386)
Screenshot: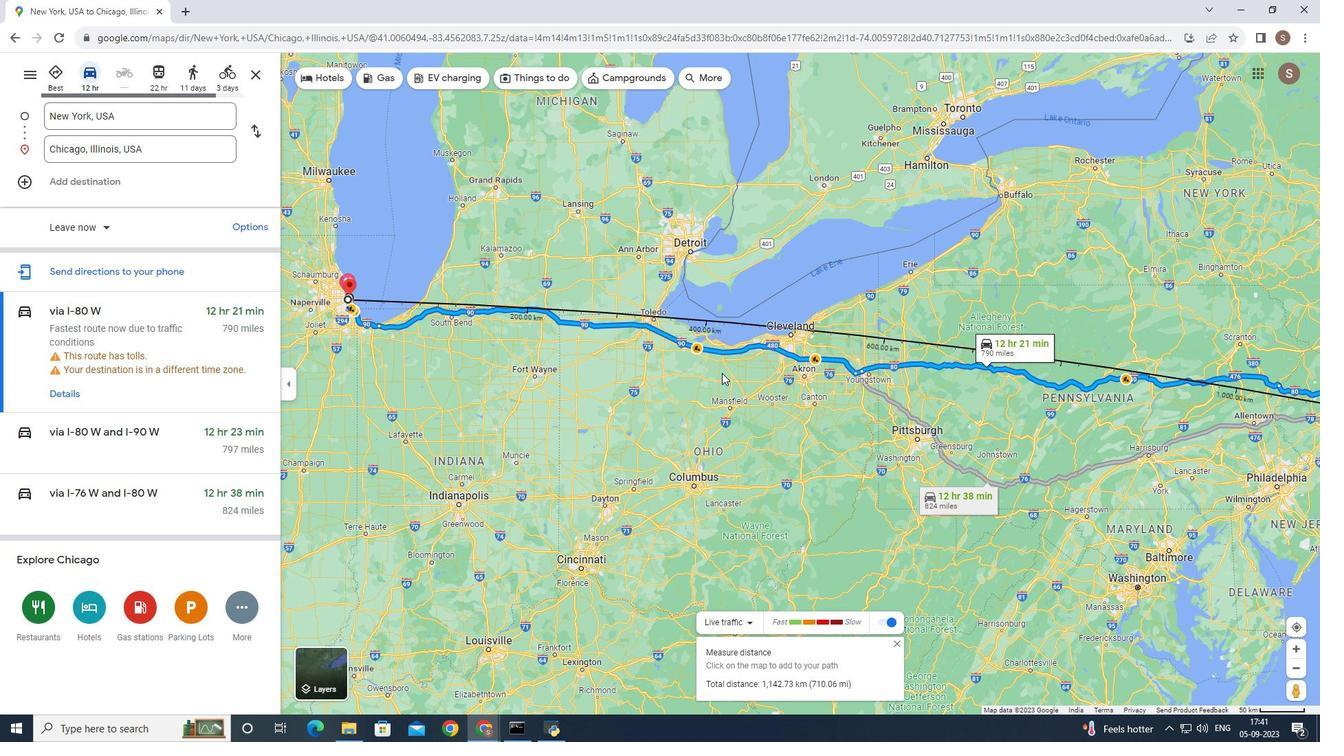 
Action: Mouse pressed left at (735, 386)
Screenshot: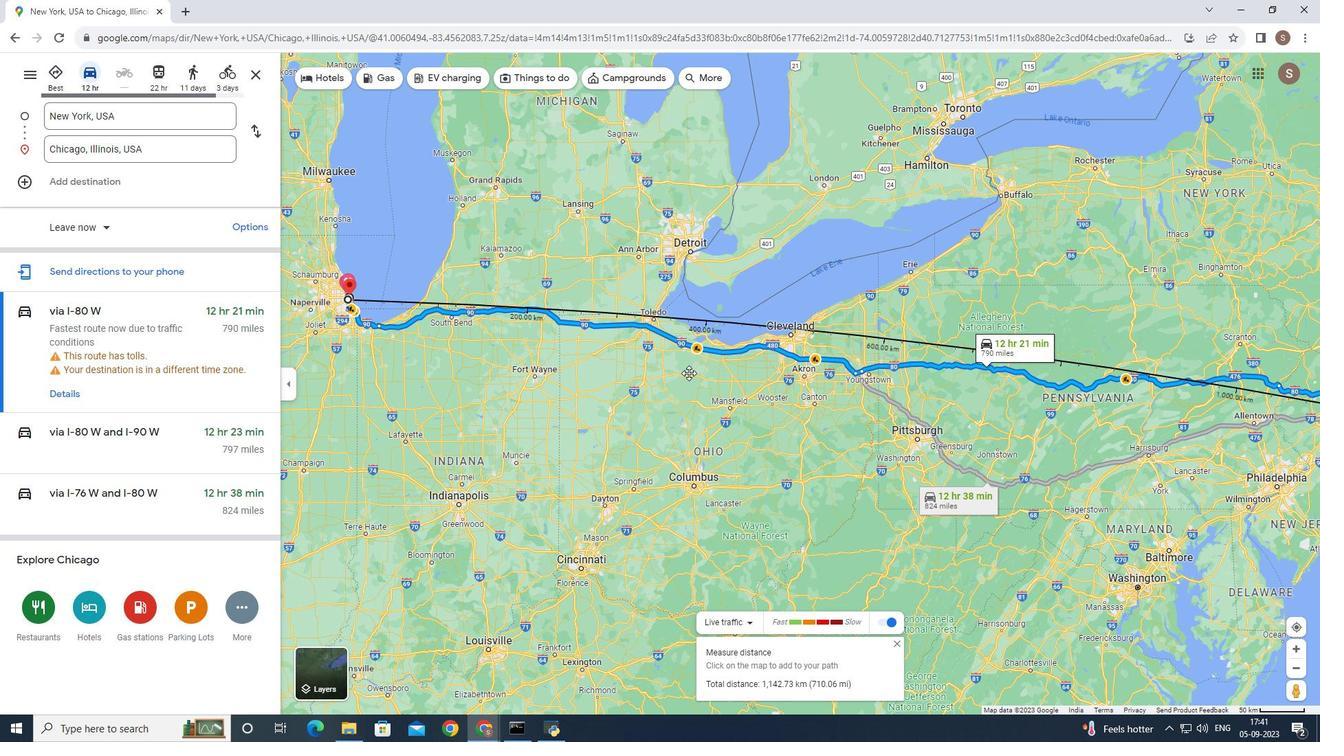 
Action: Mouse moved to (693, 388)
Screenshot: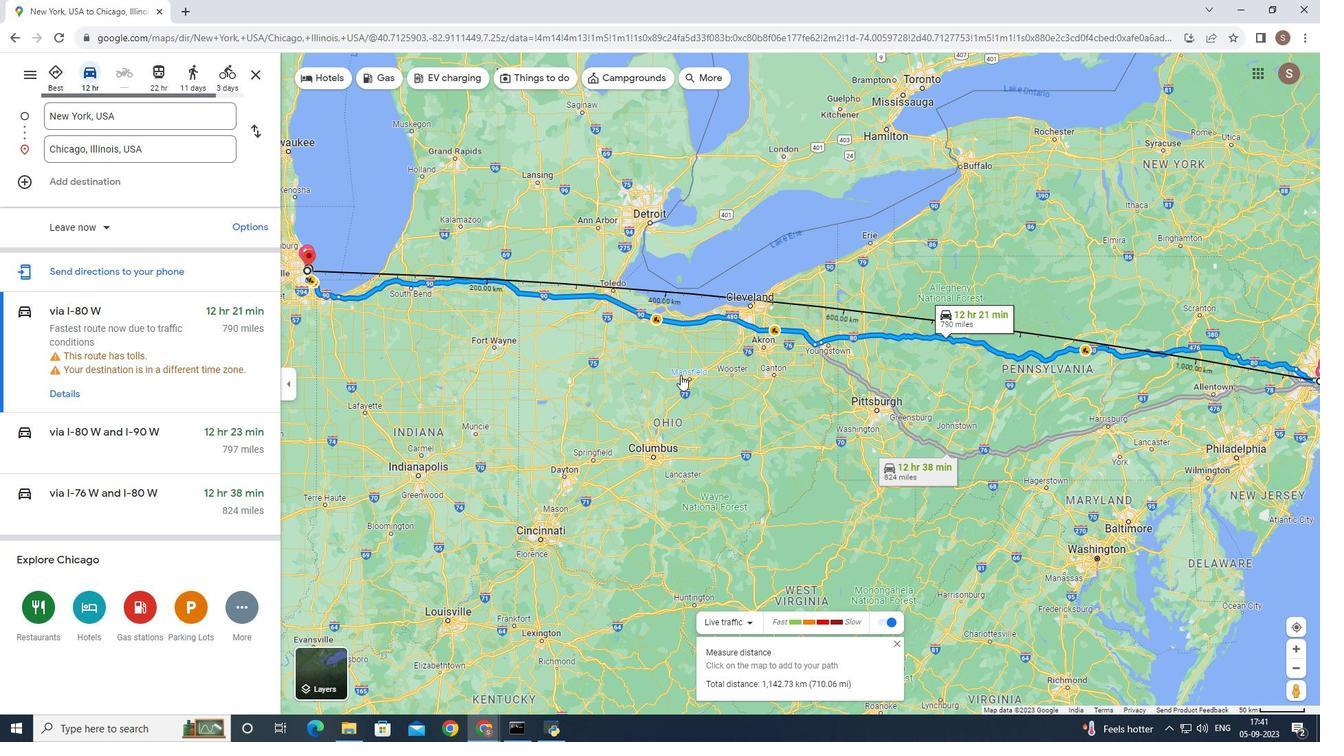 
